 Task: Search one way flight ticket for 5 adults, 1 child, 2 infants in seat and 1 infant on lap in business from El Paso: El Paso International Airport to Gillette: Gillette Campbell County Airport on 5-1-2023. Choice of flights is Sun country airlines. Number of bags: 11 checked bags. Price is upto 81000. Outbound departure time preference is 17:30.
Action: Mouse moved to (206, 248)
Screenshot: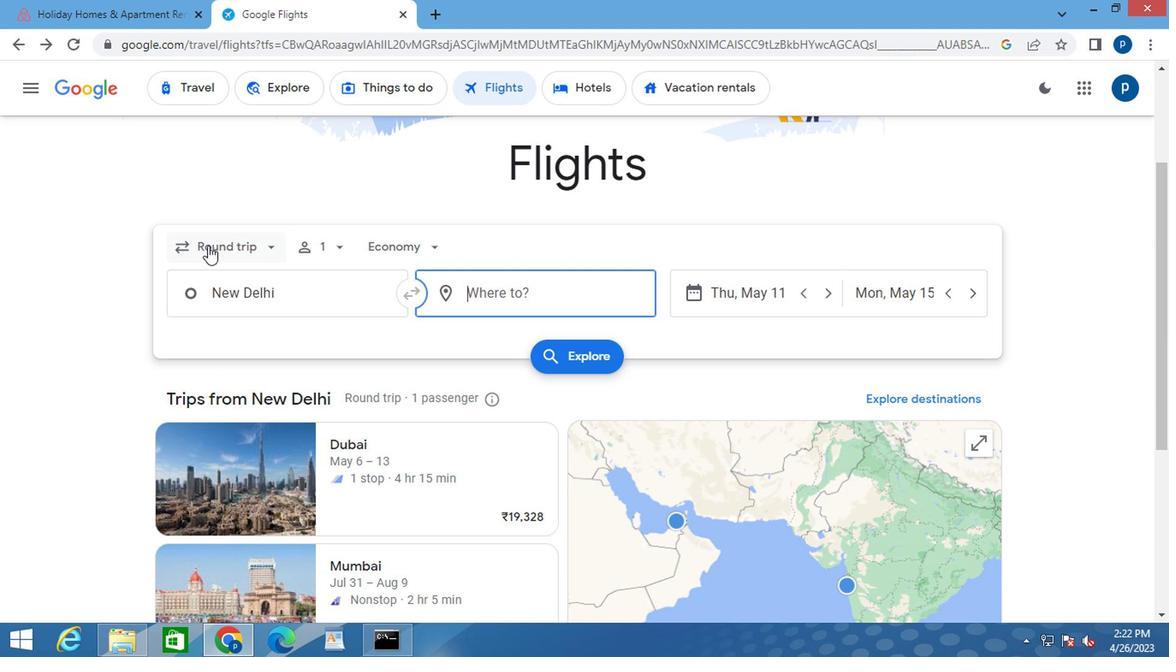 
Action: Mouse pressed left at (206, 248)
Screenshot: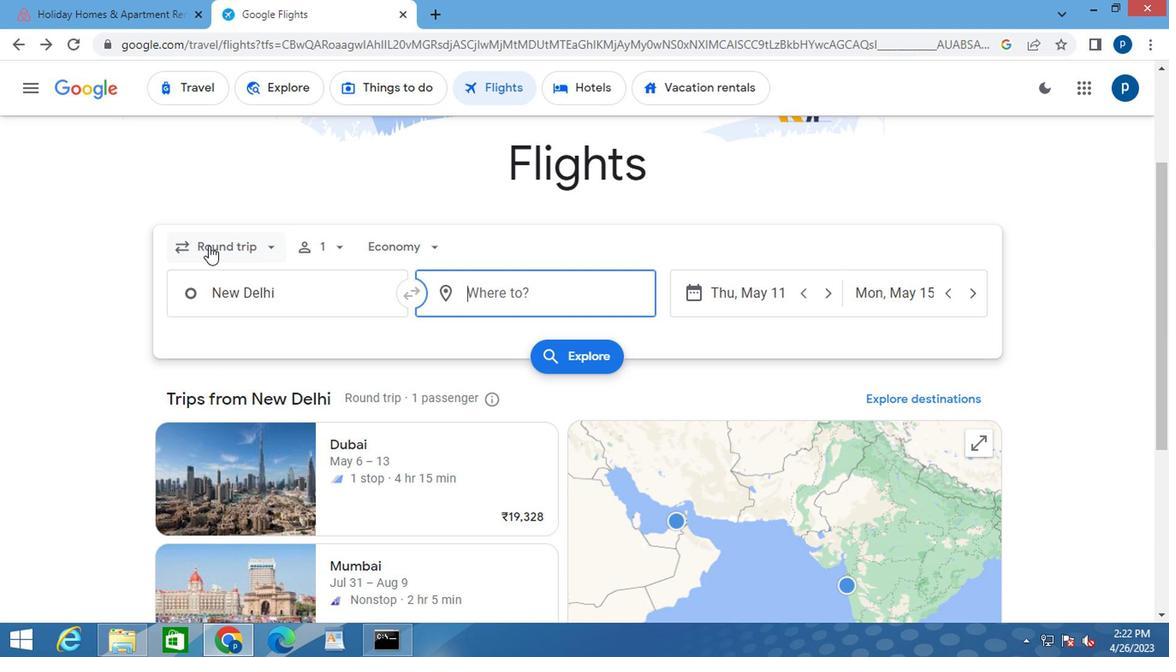 
Action: Mouse moved to (239, 334)
Screenshot: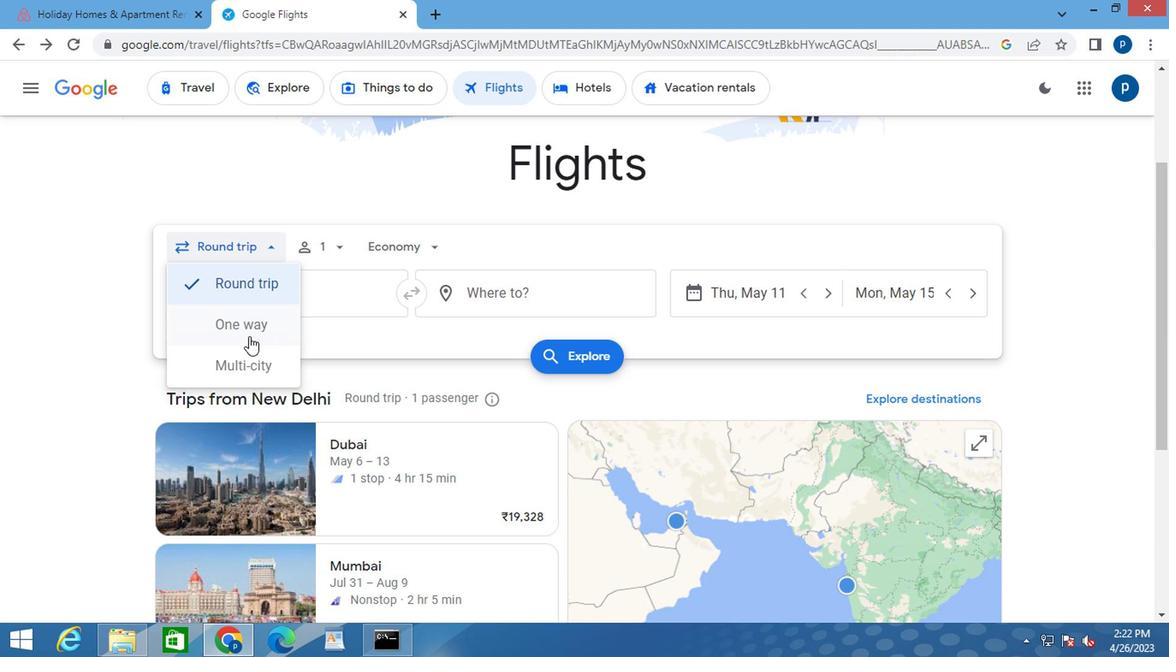 
Action: Mouse pressed left at (239, 334)
Screenshot: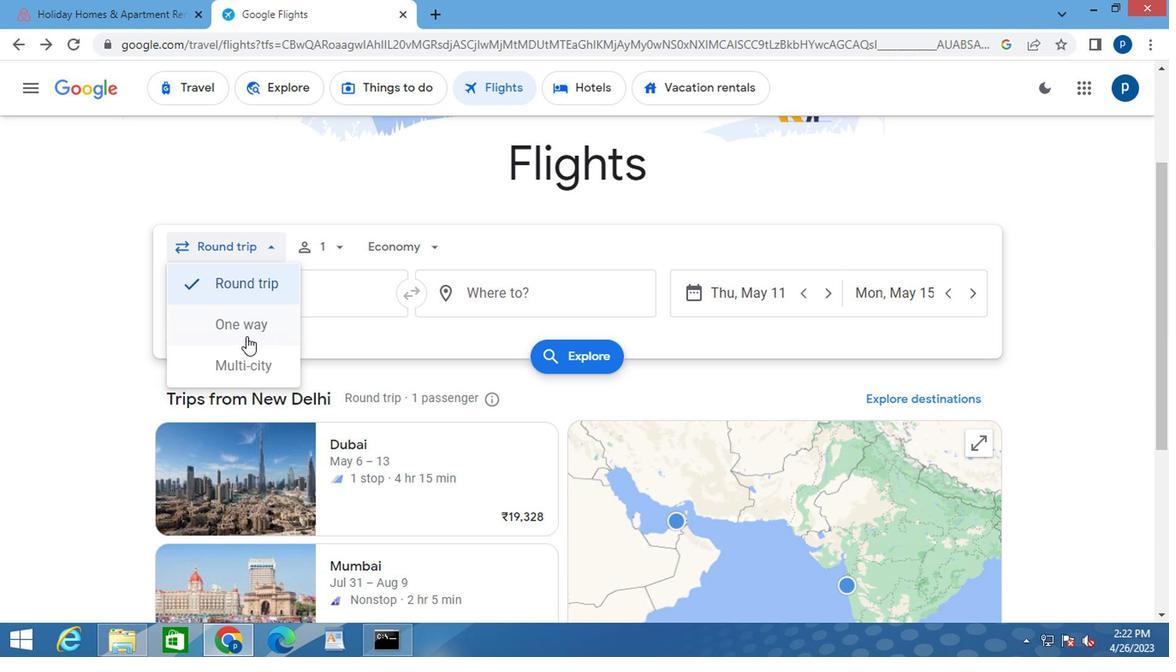 
Action: Mouse moved to (319, 250)
Screenshot: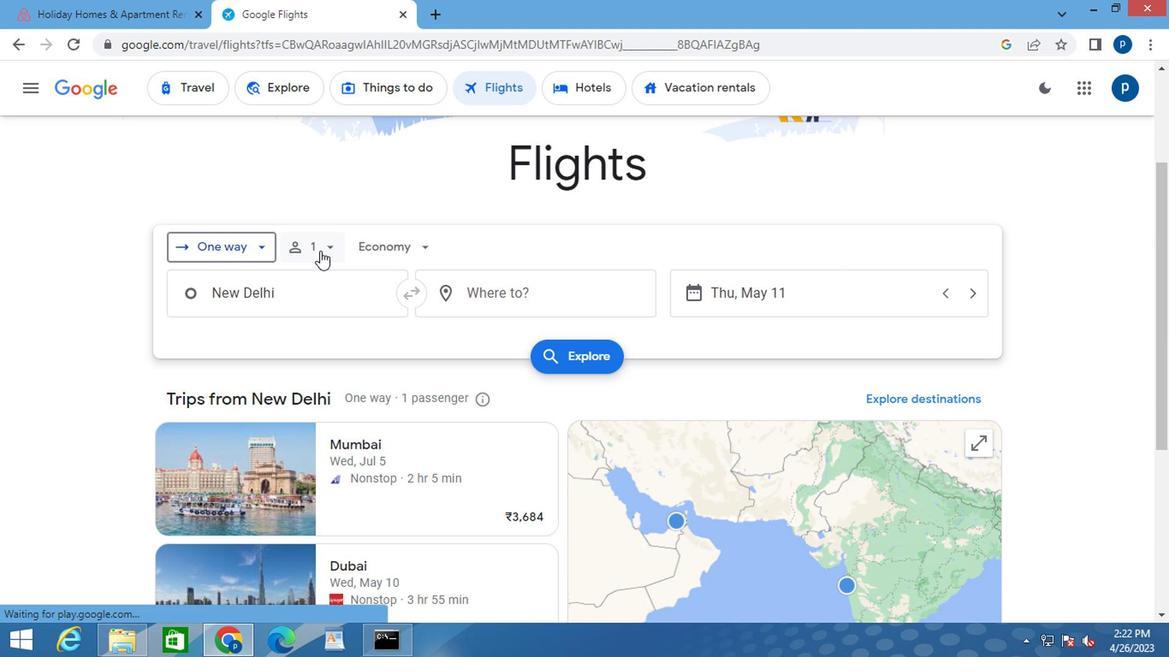 
Action: Mouse pressed left at (319, 250)
Screenshot: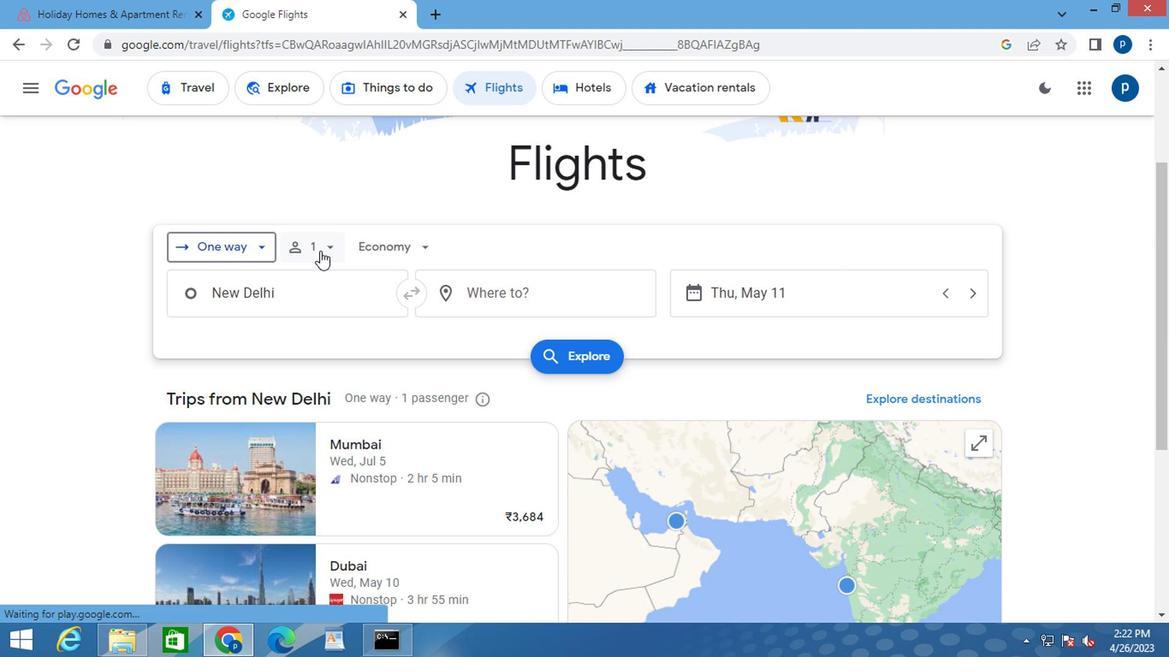 
Action: Mouse moved to (471, 293)
Screenshot: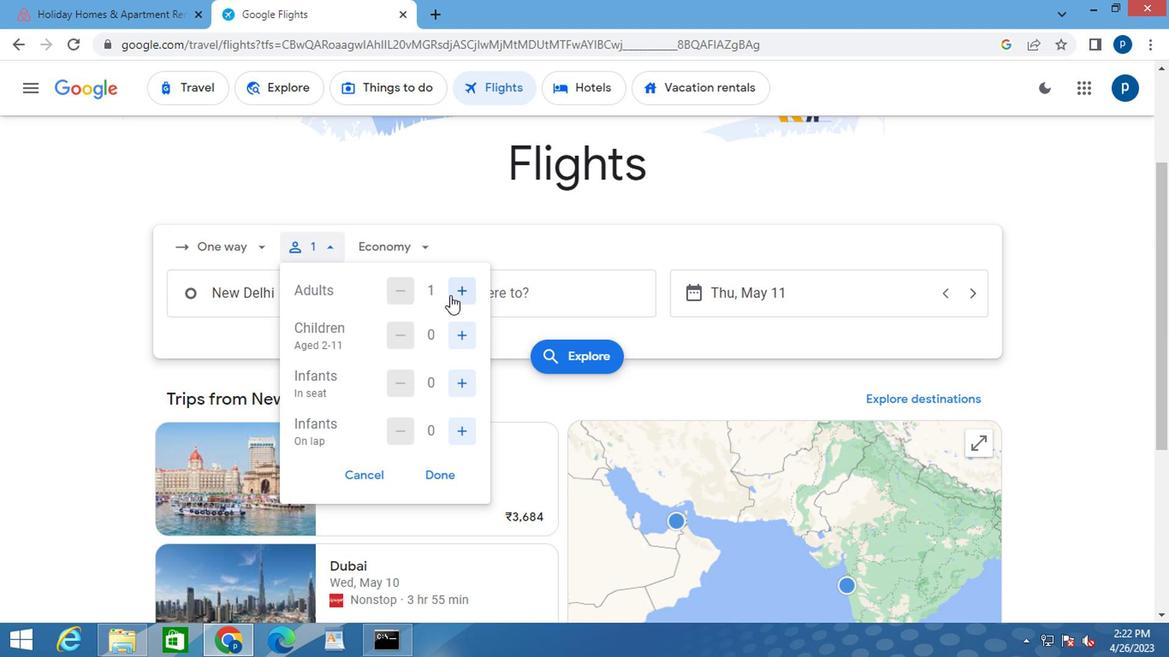 
Action: Mouse pressed left at (471, 293)
Screenshot: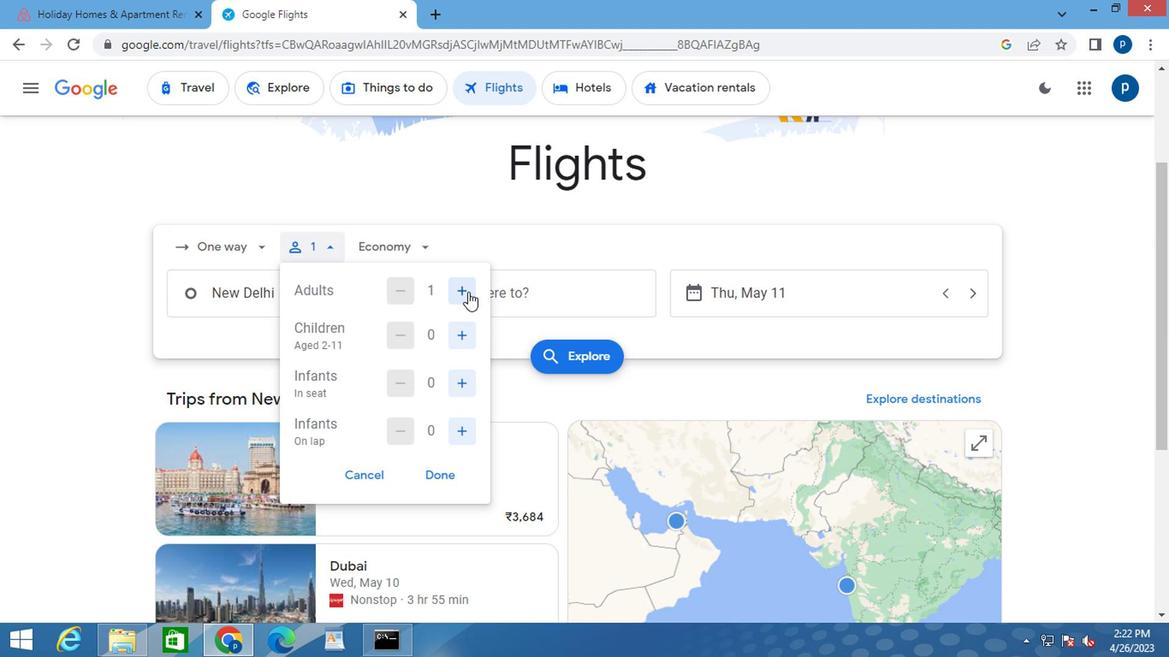 
Action: Mouse moved to (469, 293)
Screenshot: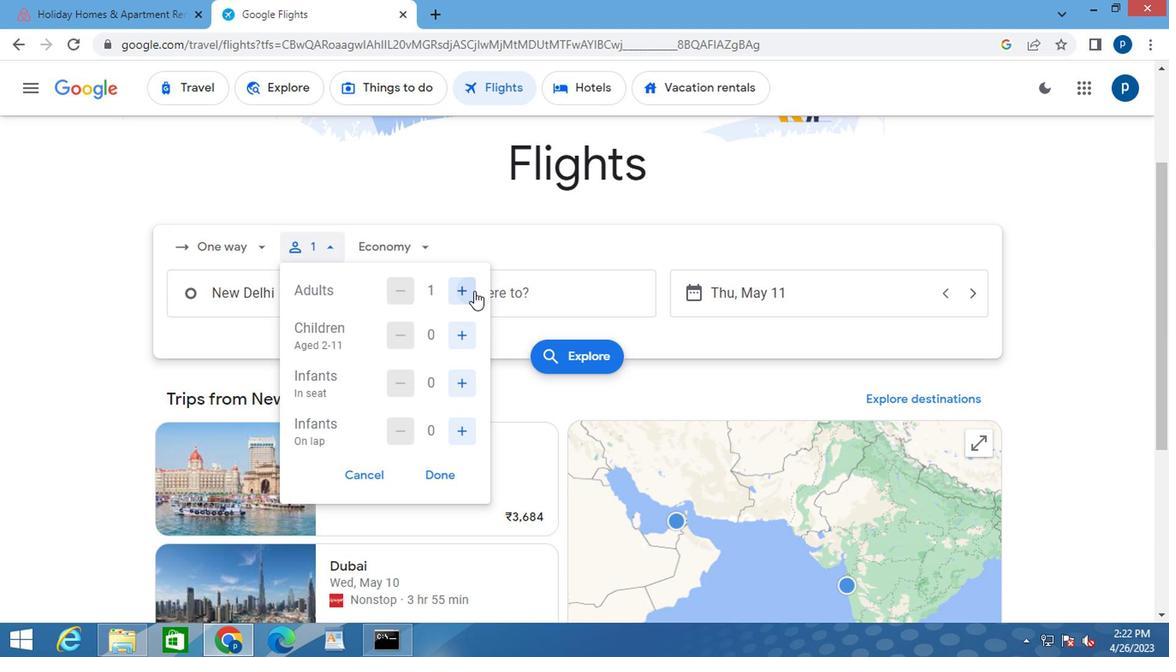 
Action: Mouse pressed left at (469, 293)
Screenshot: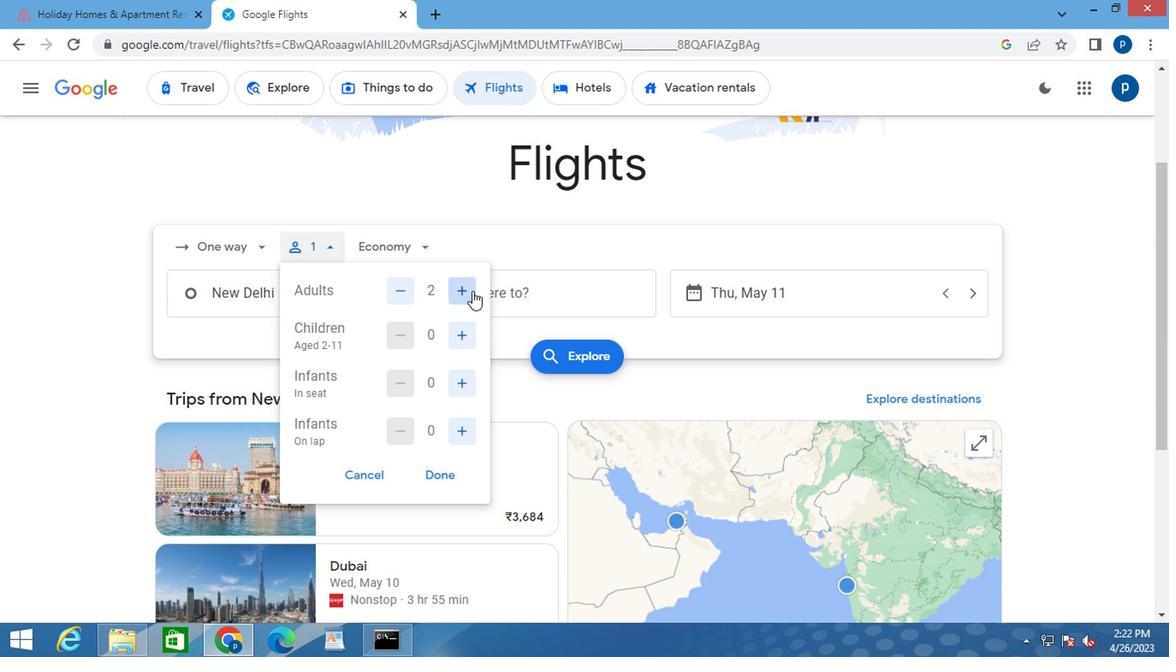 
Action: Mouse pressed left at (469, 293)
Screenshot: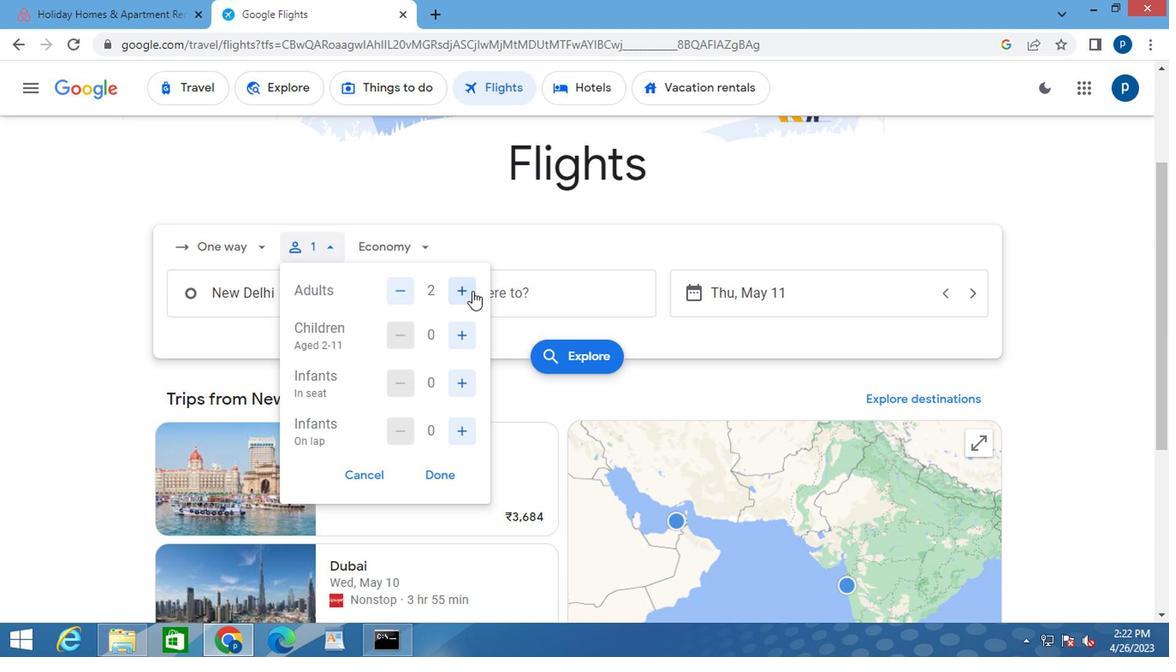 
Action: Mouse pressed left at (469, 293)
Screenshot: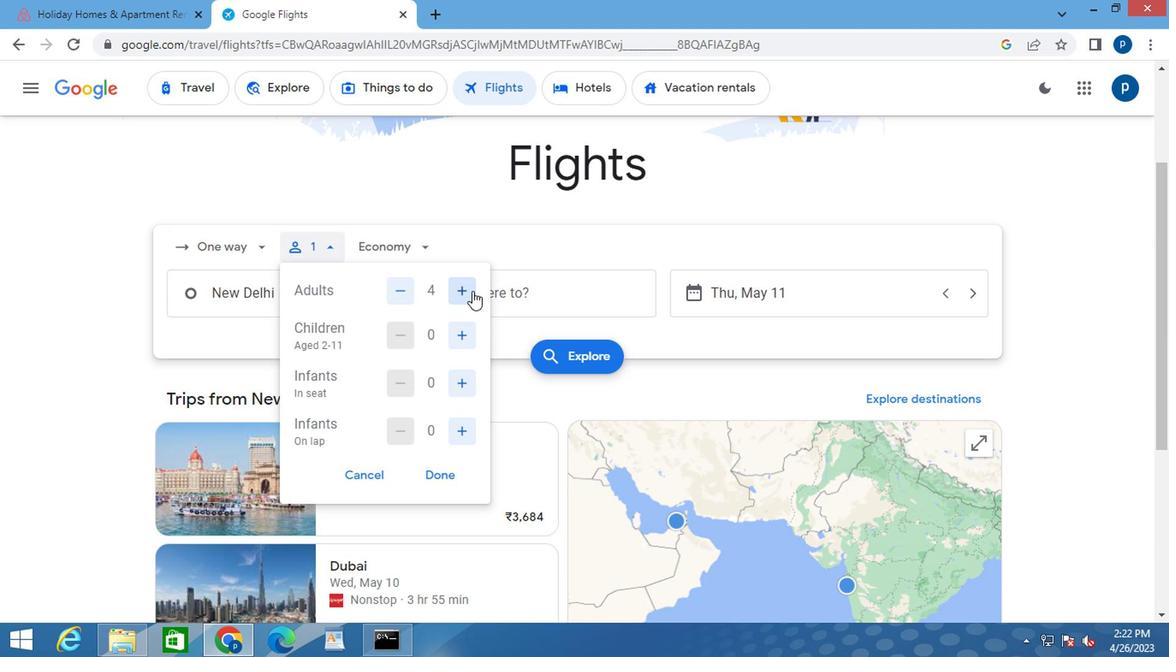 
Action: Mouse moved to (461, 334)
Screenshot: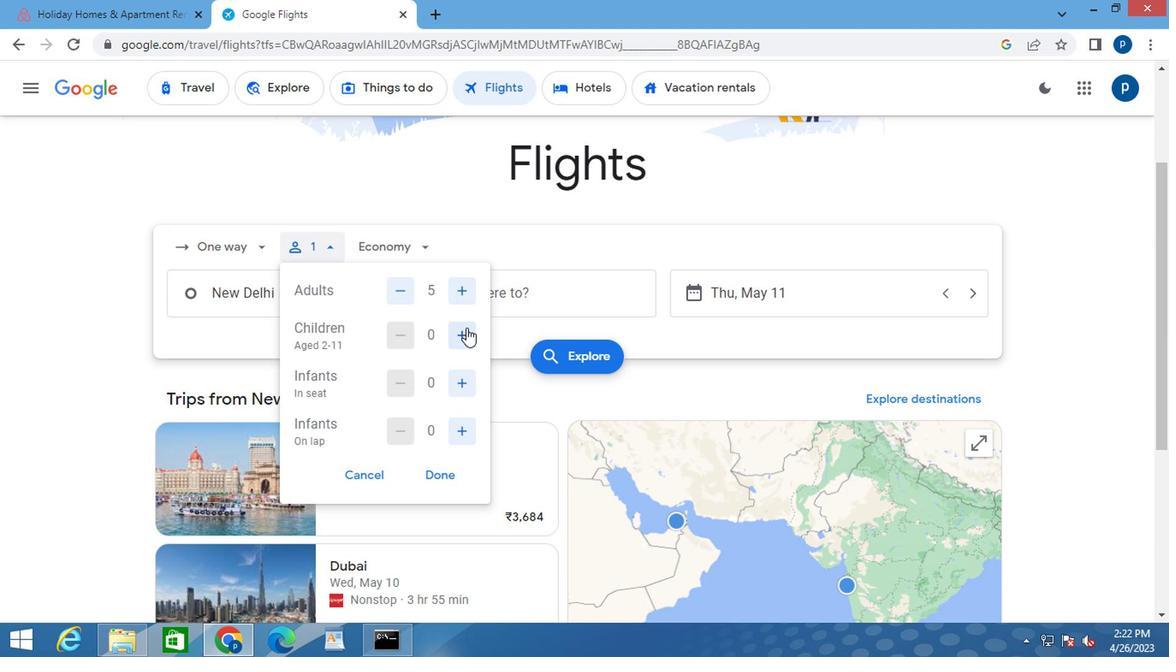 
Action: Mouse pressed left at (461, 334)
Screenshot: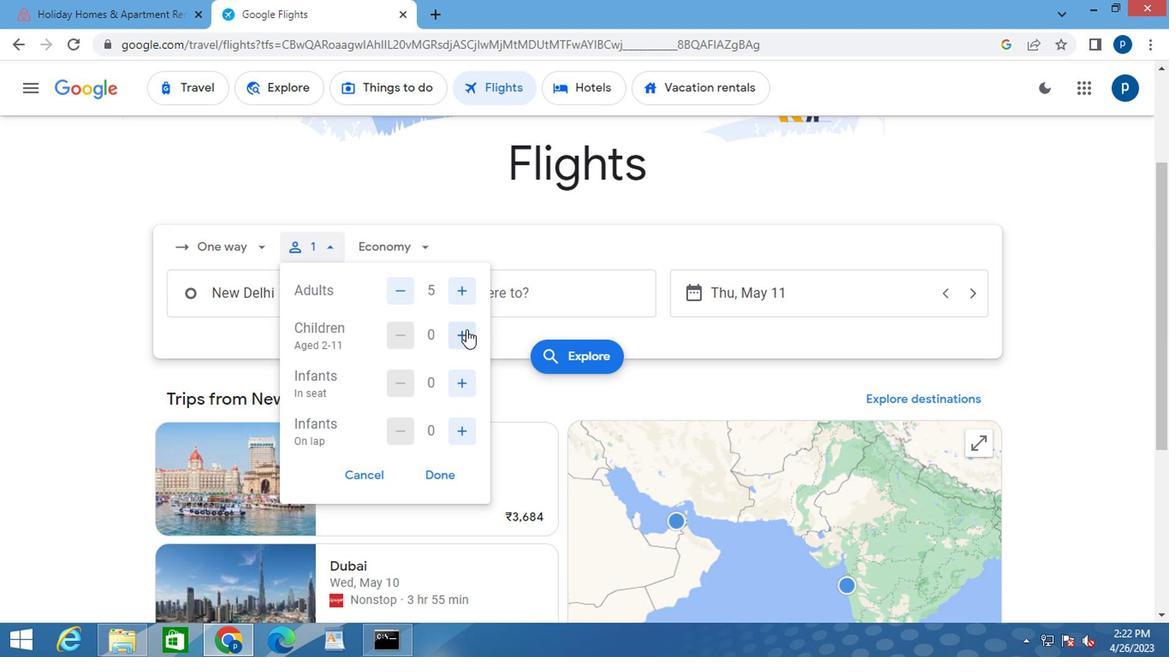 
Action: Mouse moved to (453, 381)
Screenshot: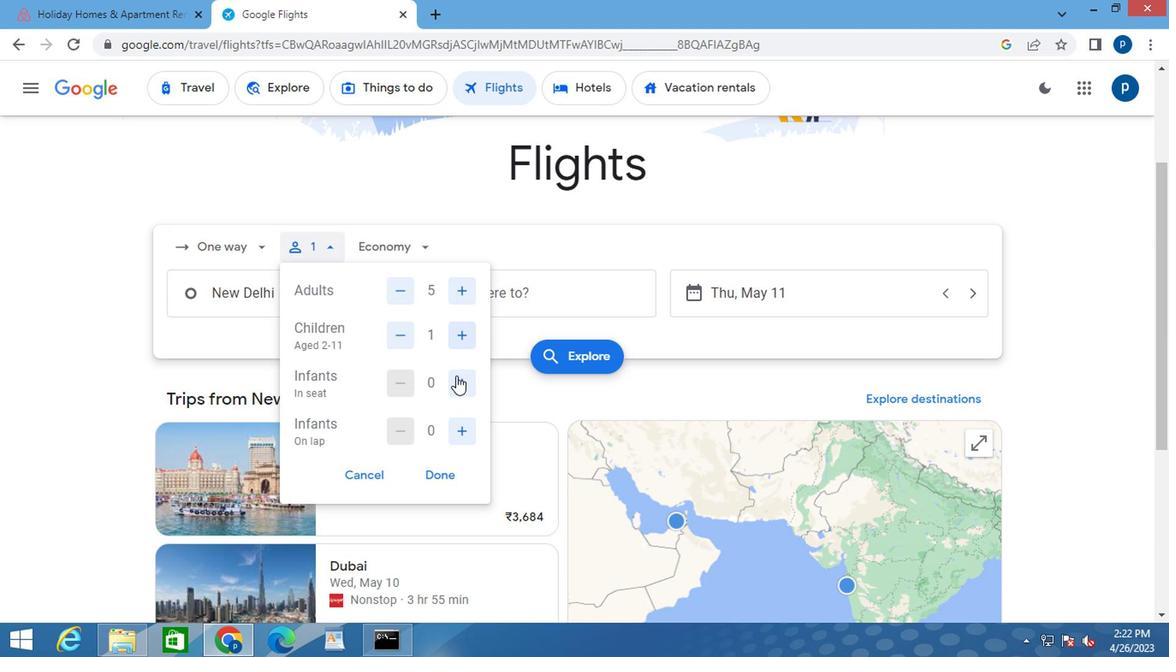 
Action: Mouse pressed left at (453, 381)
Screenshot: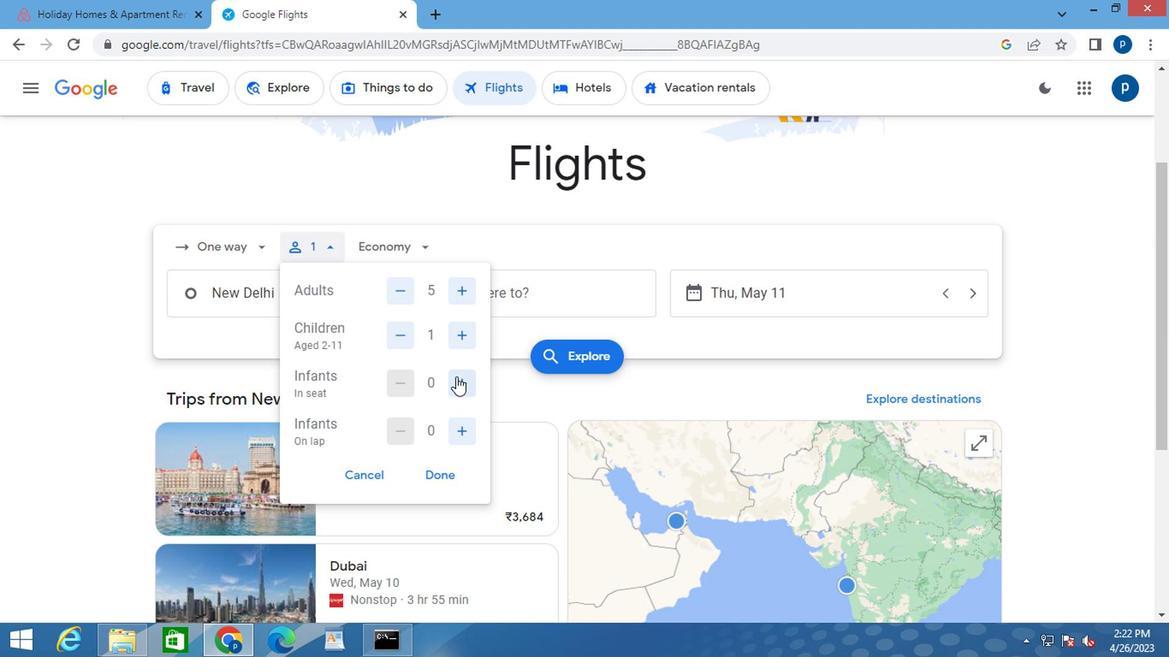 
Action: Mouse pressed left at (453, 381)
Screenshot: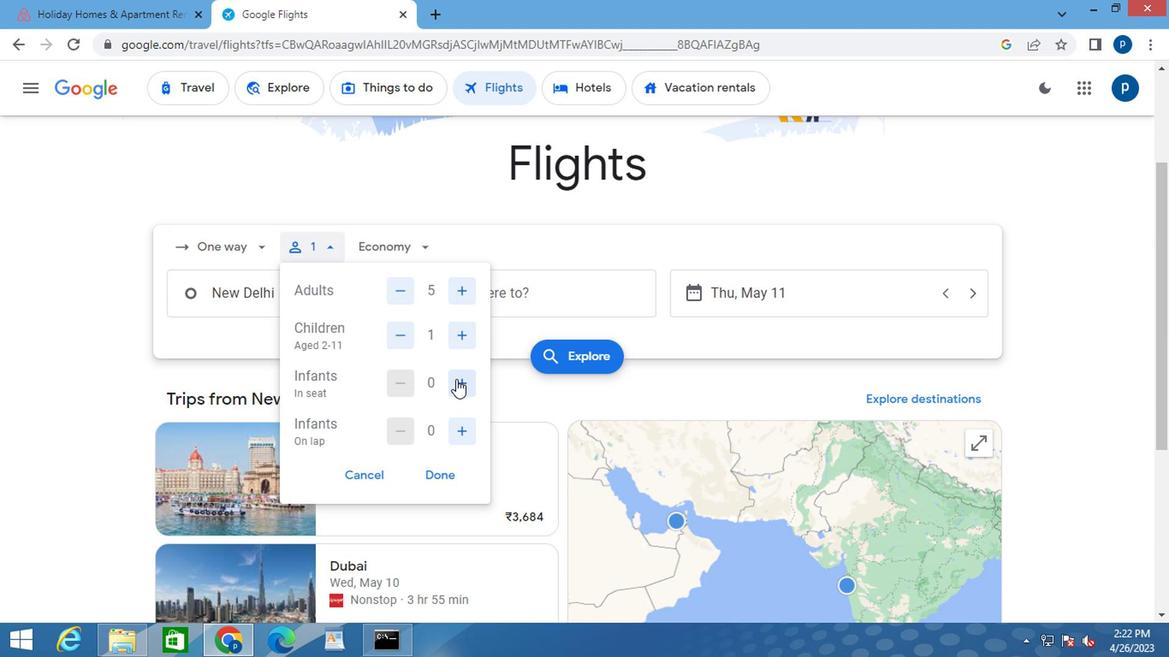 
Action: Mouse moved to (462, 430)
Screenshot: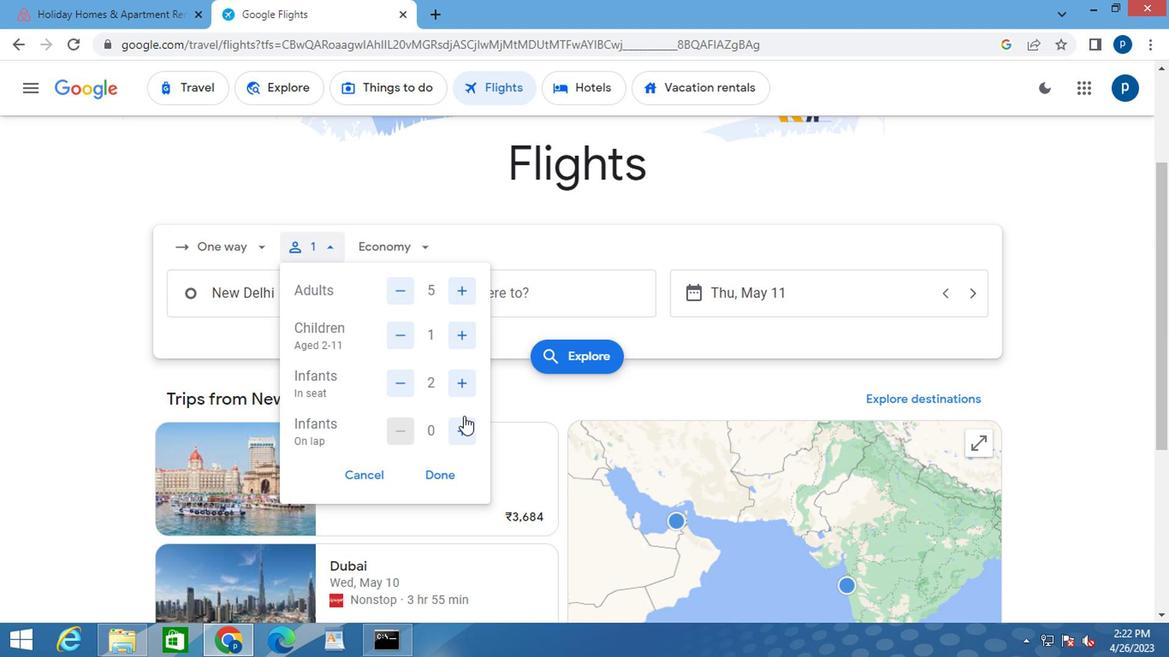
Action: Mouse pressed left at (462, 430)
Screenshot: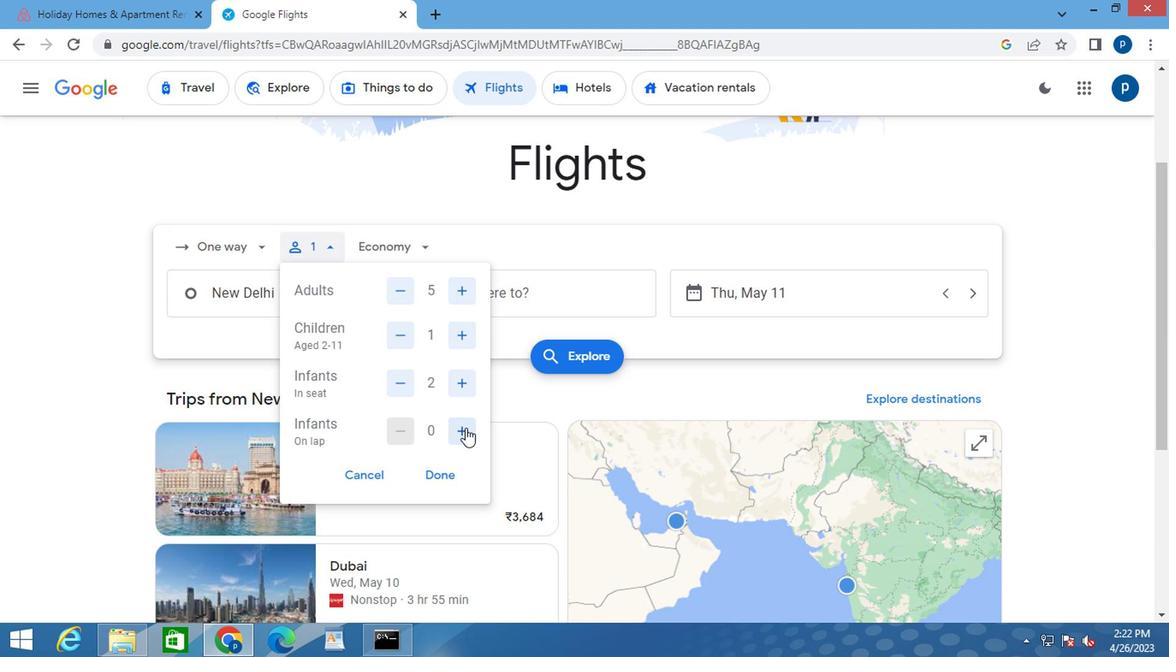 
Action: Mouse moved to (434, 472)
Screenshot: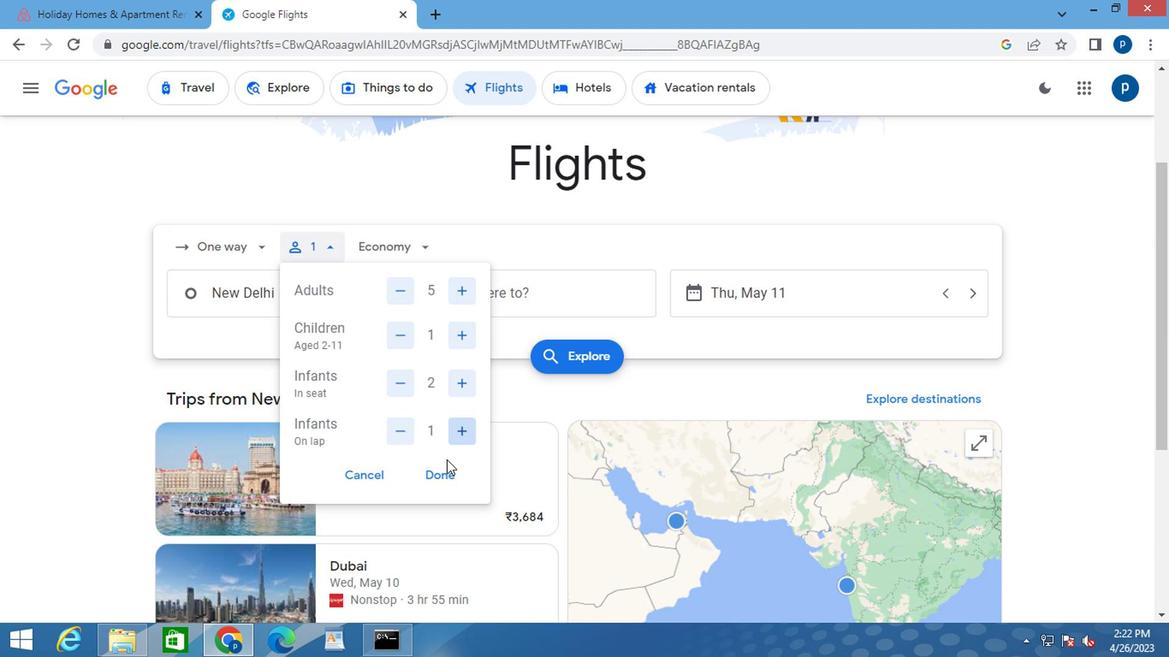 
Action: Mouse pressed left at (434, 472)
Screenshot: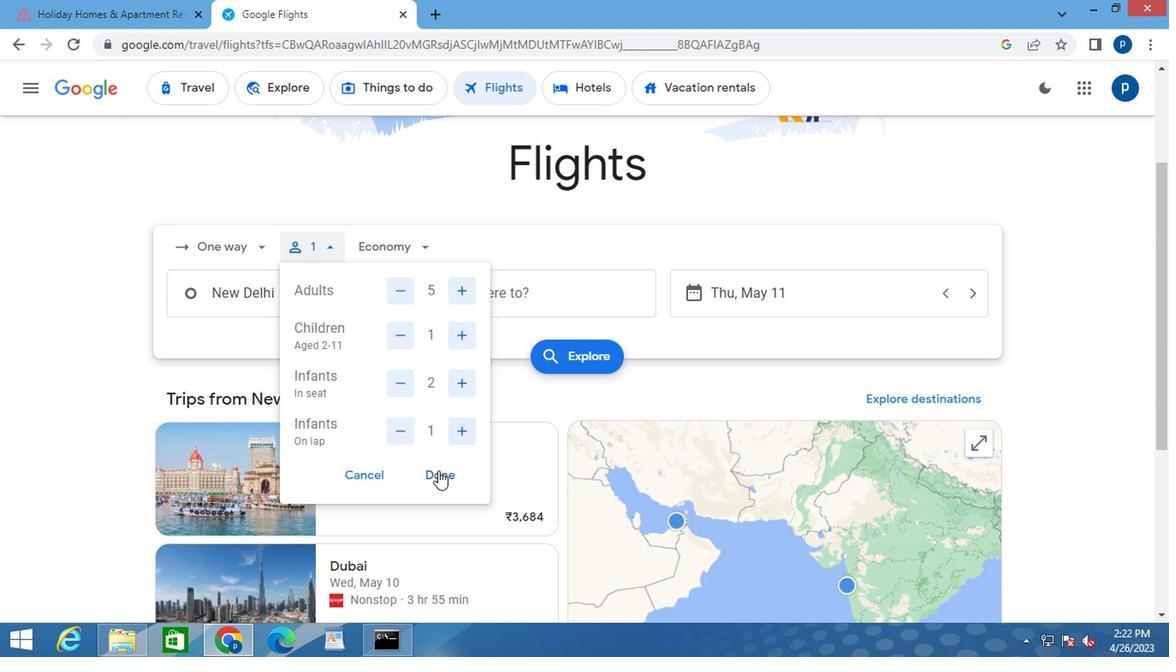 
Action: Mouse moved to (403, 249)
Screenshot: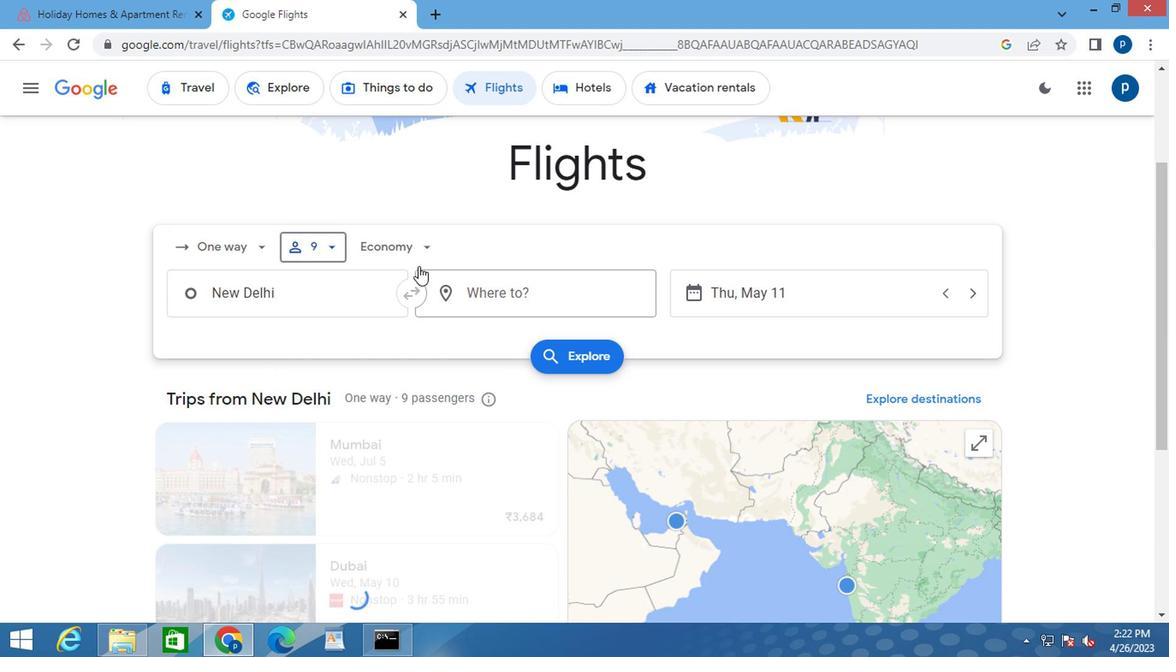 
Action: Mouse pressed left at (403, 249)
Screenshot: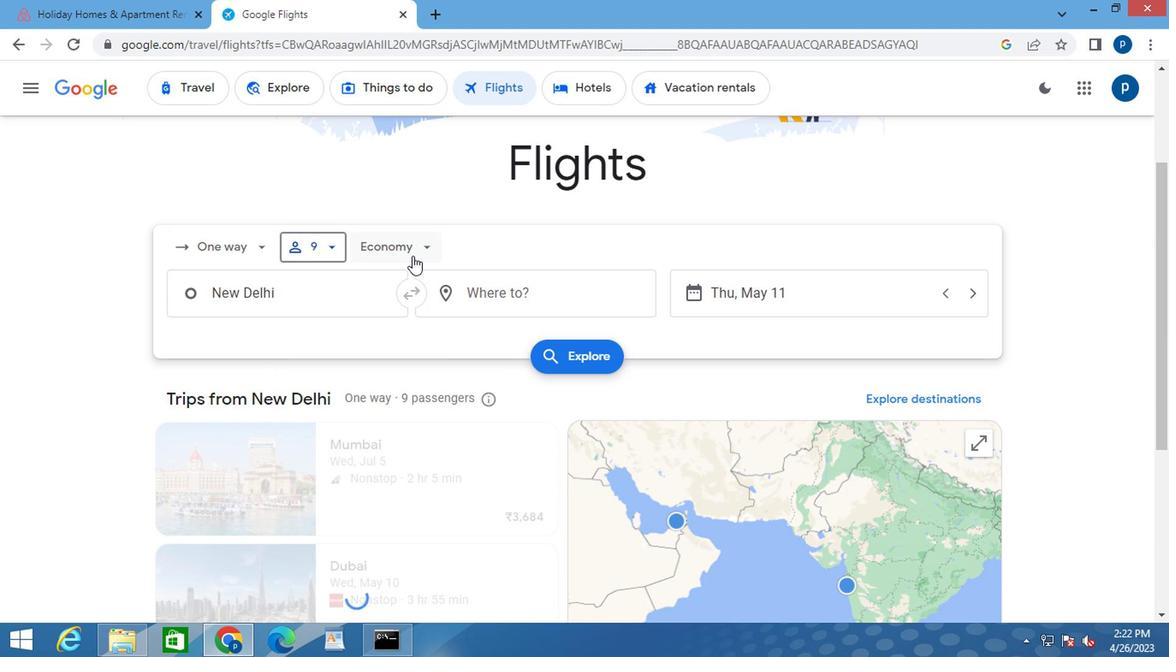 
Action: Mouse moved to (465, 319)
Screenshot: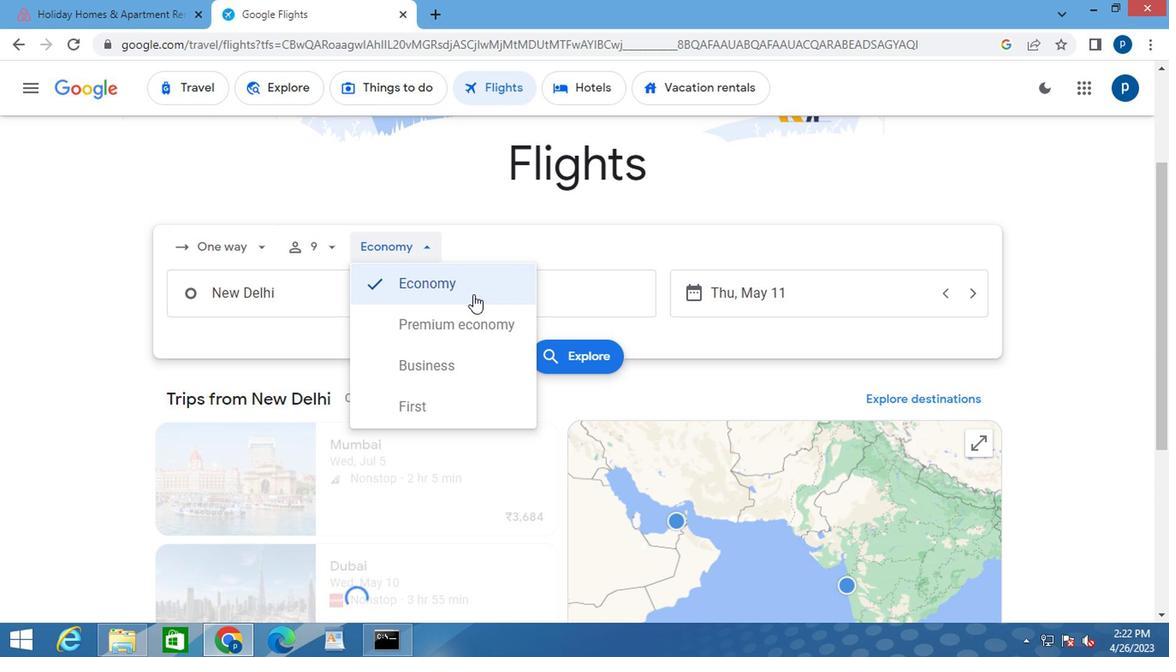 
Action: Mouse pressed left at (465, 319)
Screenshot: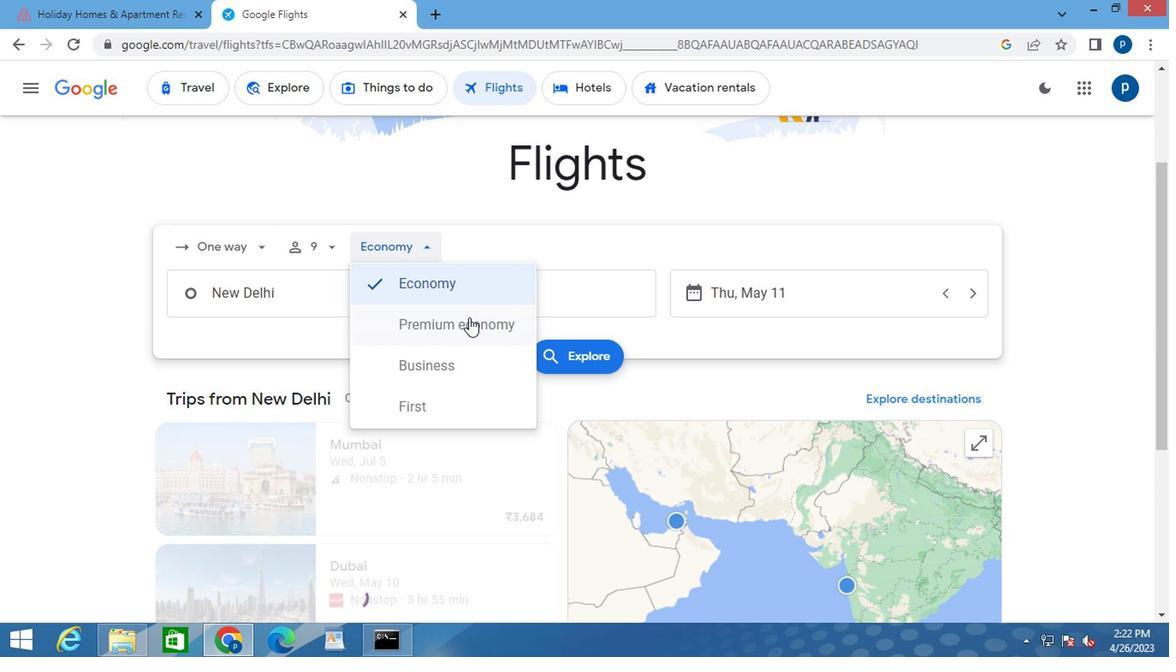 
Action: Mouse moved to (220, 297)
Screenshot: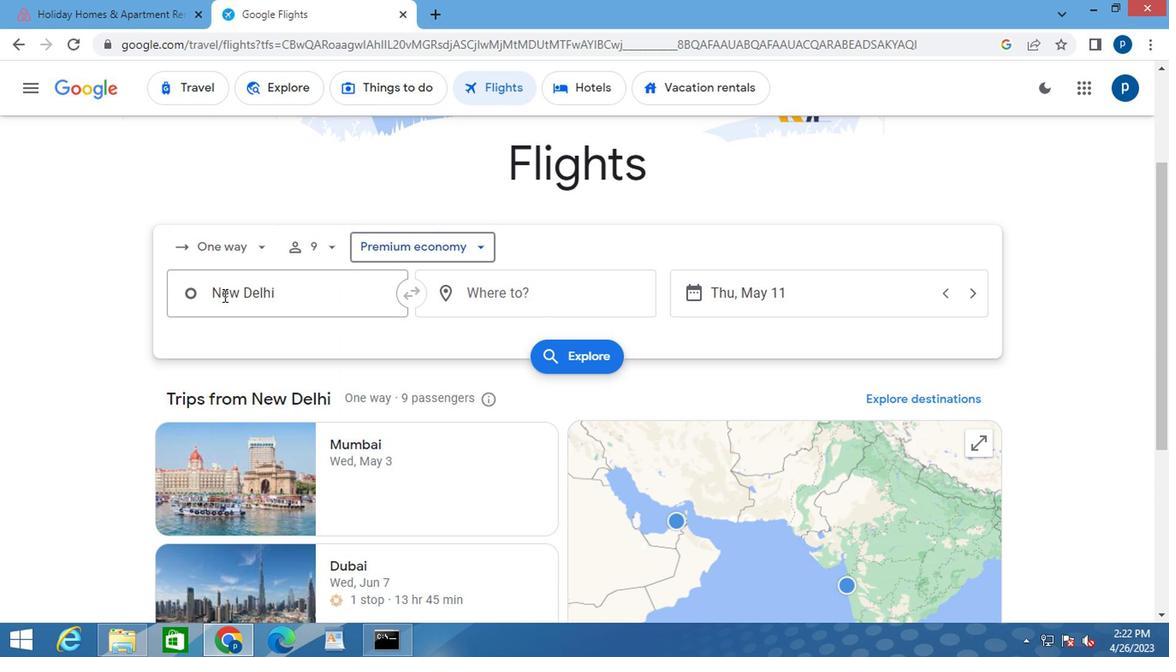 
Action: Mouse pressed left at (220, 297)
Screenshot: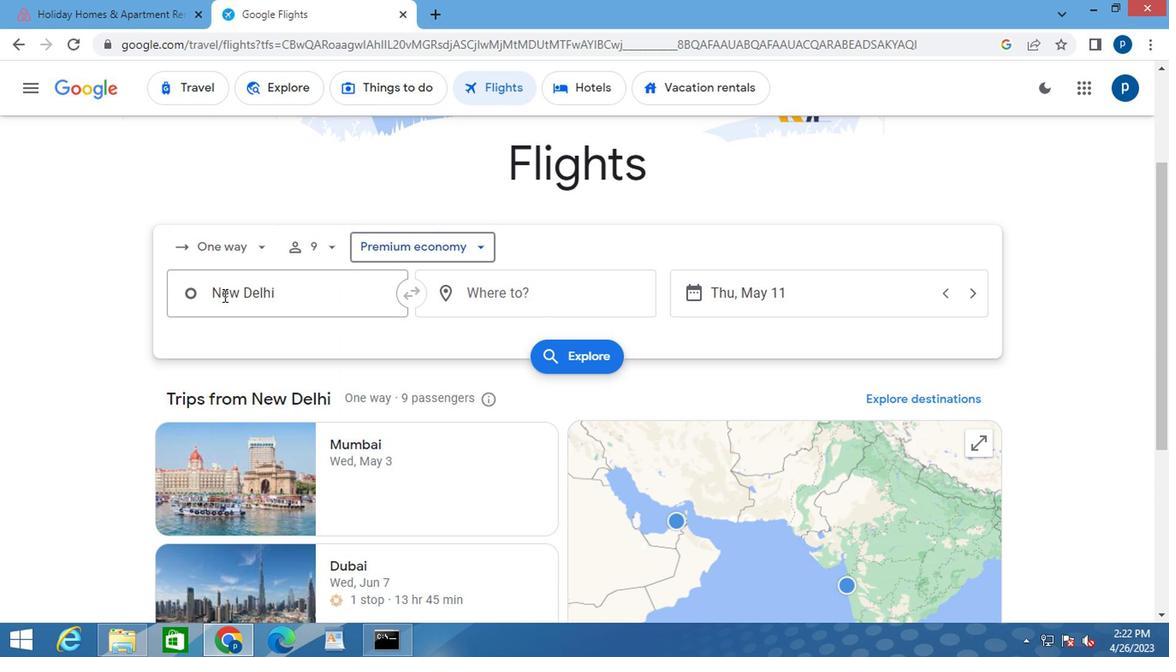 
Action: Mouse pressed left at (220, 297)
Screenshot: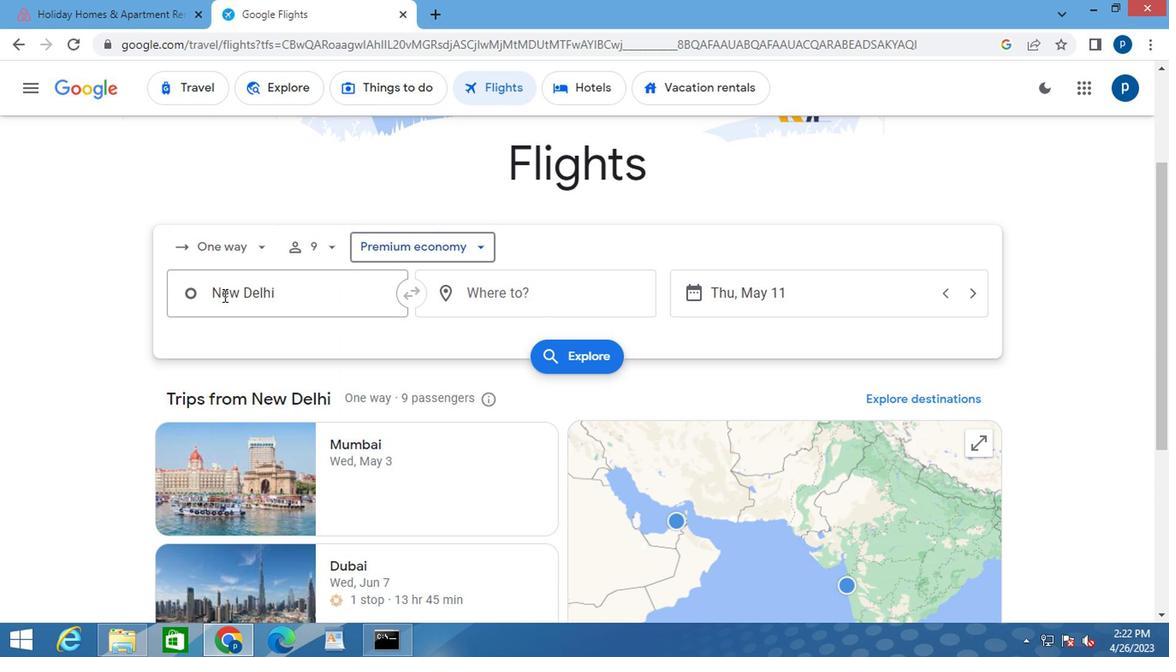 
Action: Mouse moved to (225, 295)
Screenshot: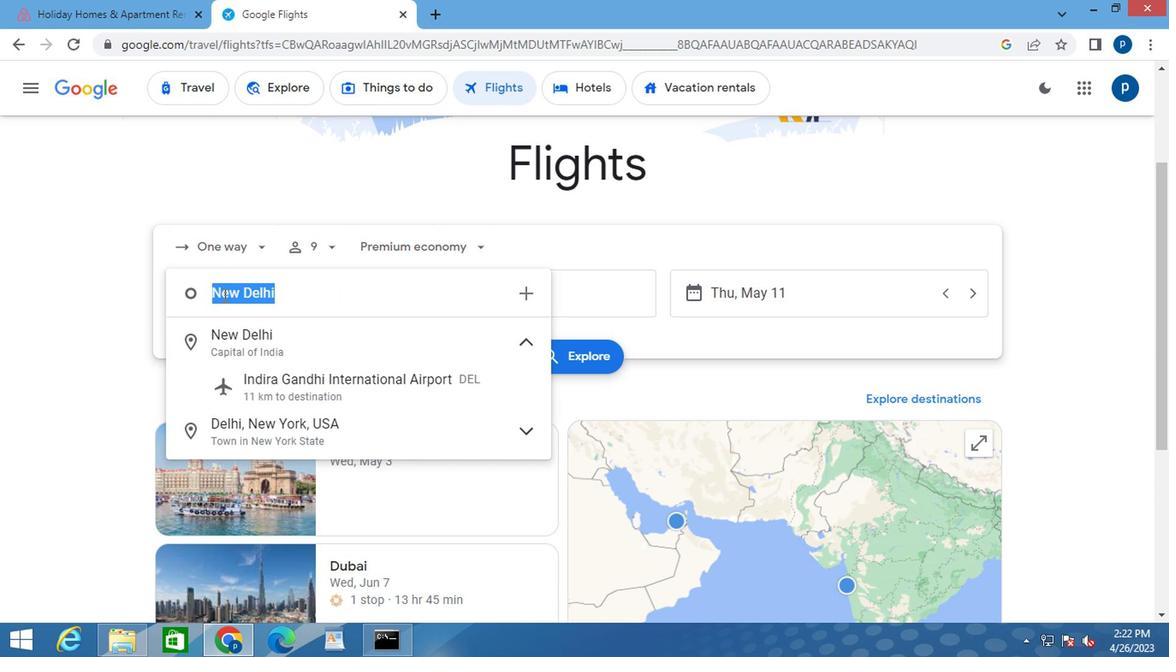 
Action: Key pressed <Key.delete><Key.caps_lock>e<Key.caps_lock>l<Key.space><Key.caps_lock>p<Key.caps_lock>aso
Screenshot: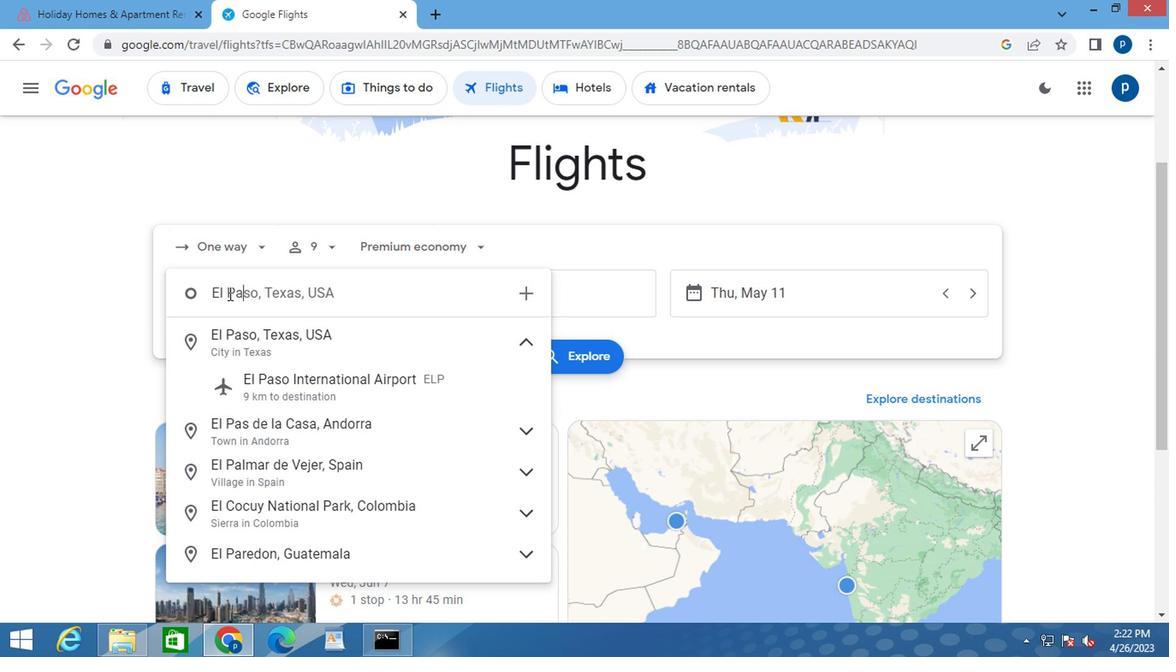 
Action: Mouse moved to (262, 377)
Screenshot: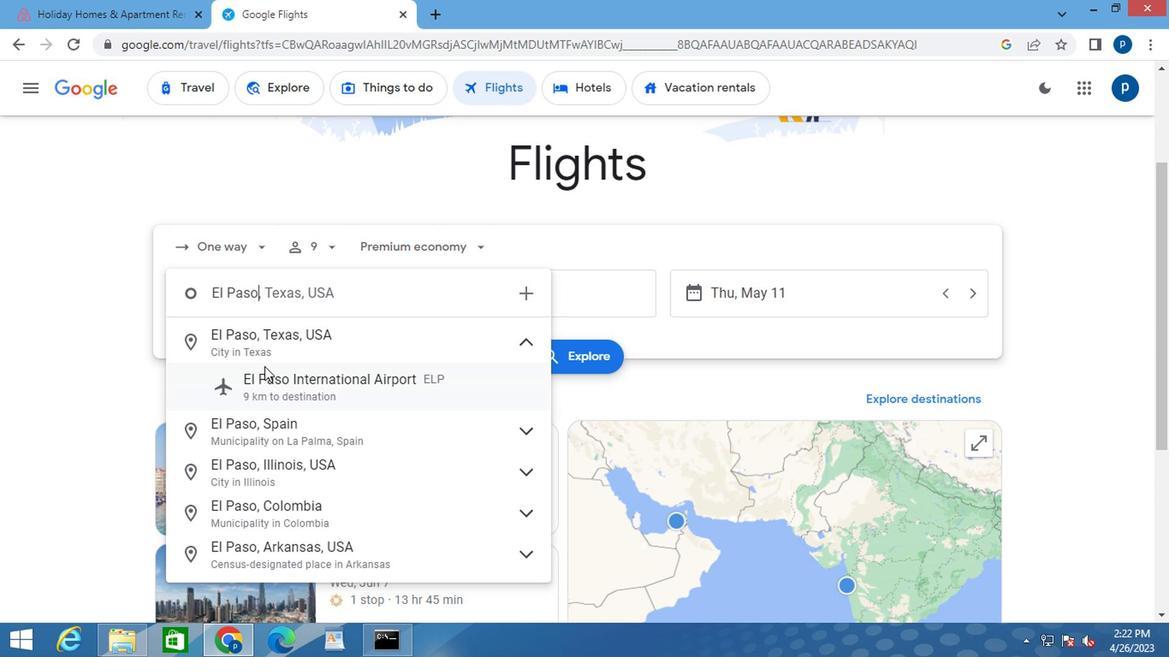
Action: Mouse pressed left at (262, 377)
Screenshot: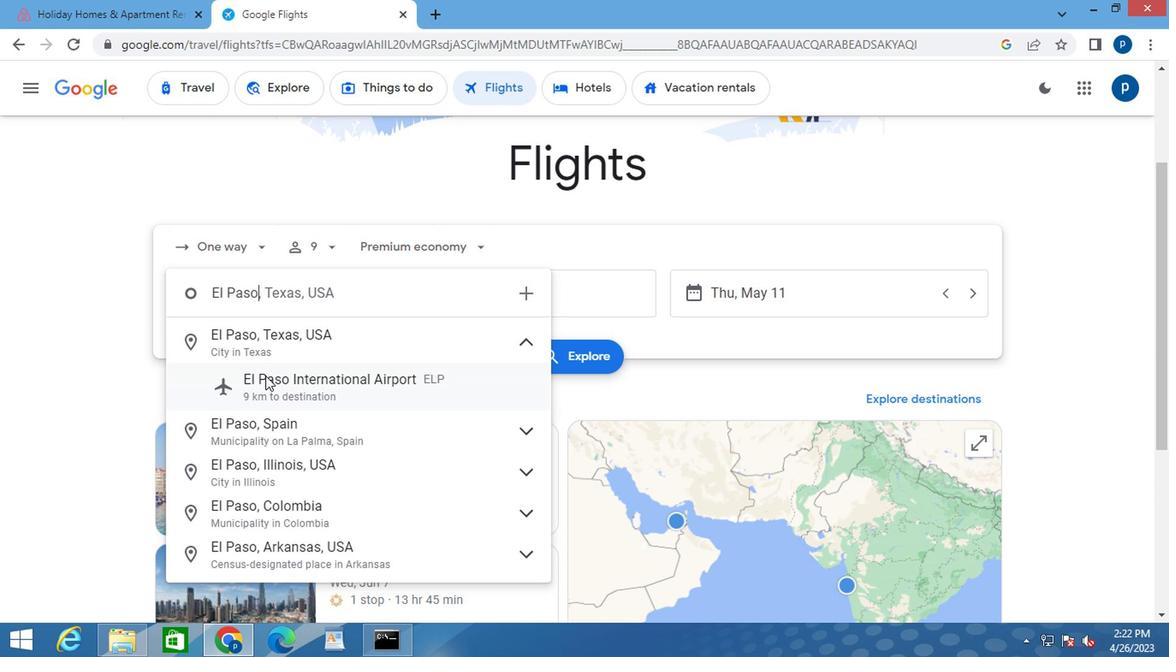 
Action: Mouse moved to (464, 288)
Screenshot: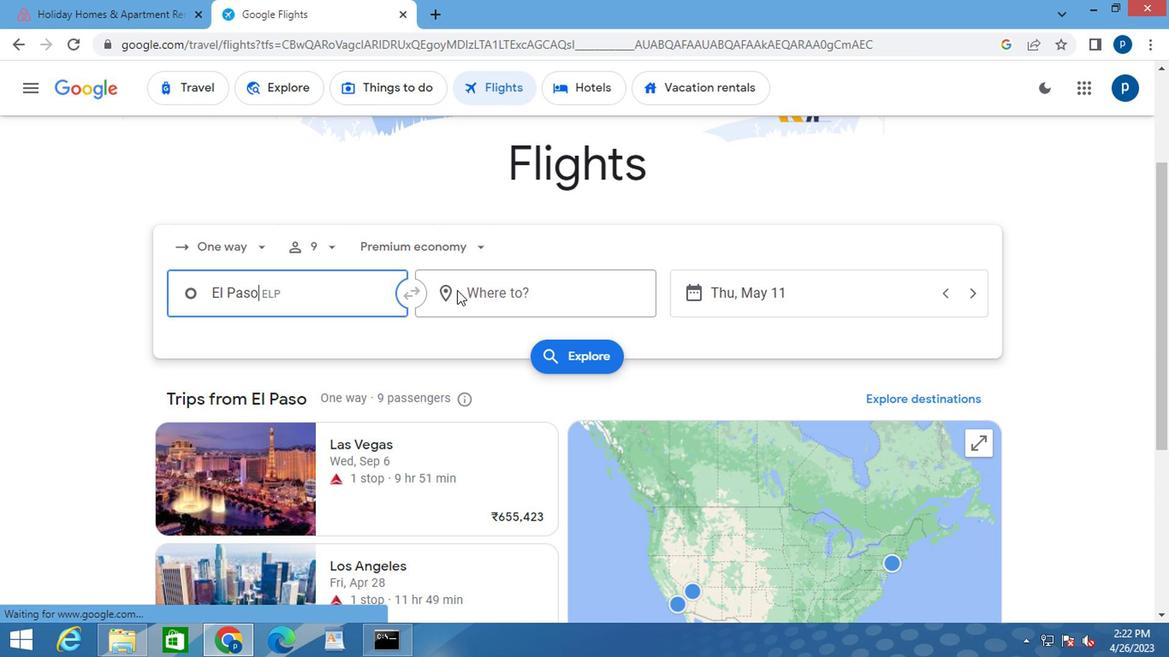 
Action: Mouse pressed left at (464, 288)
Screenshot: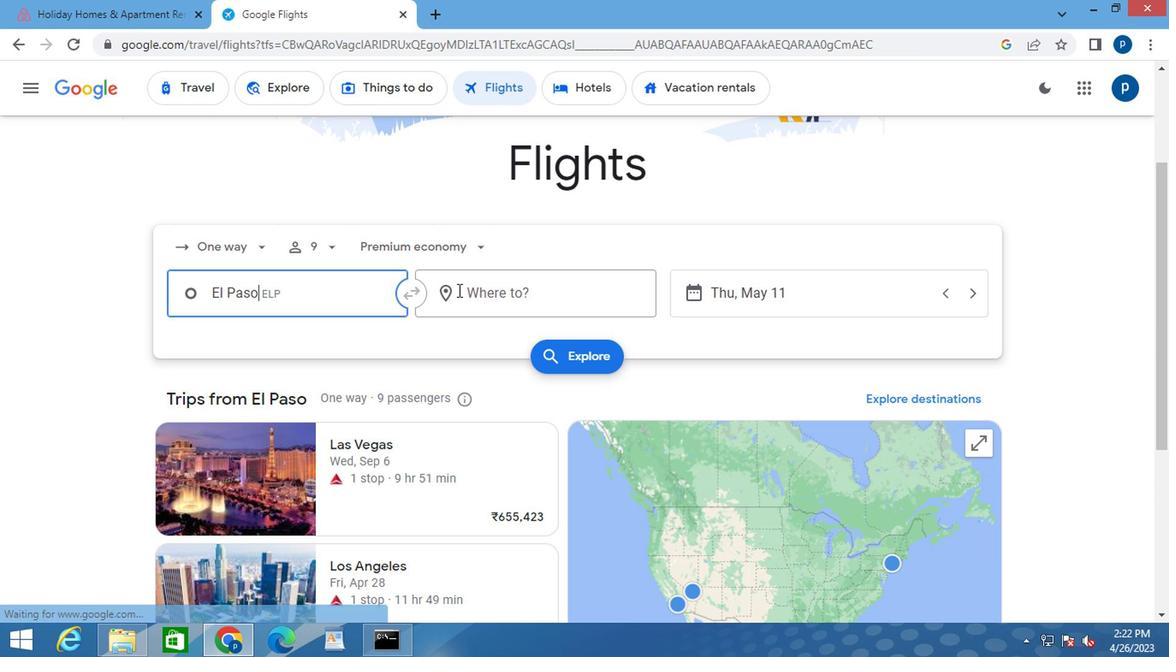 
Action: Mouse moved to (465, 288)
Screenshot: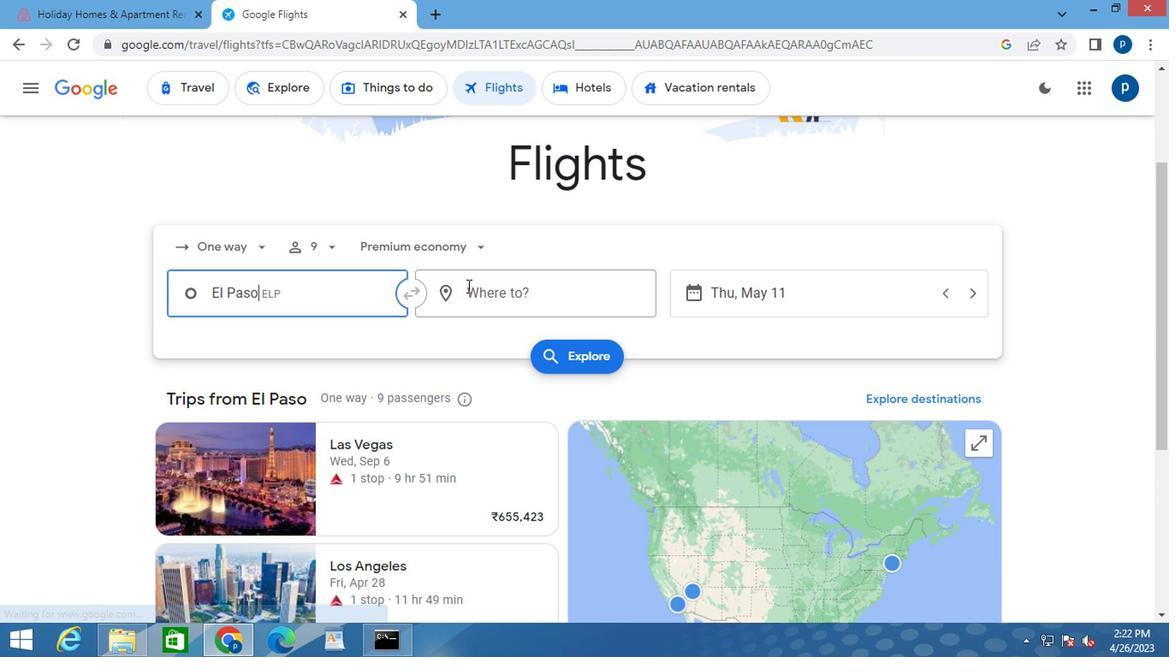 
Action: Key pressed <Key.caps_lock>g<Key.caps_lock>illete
Screenshot: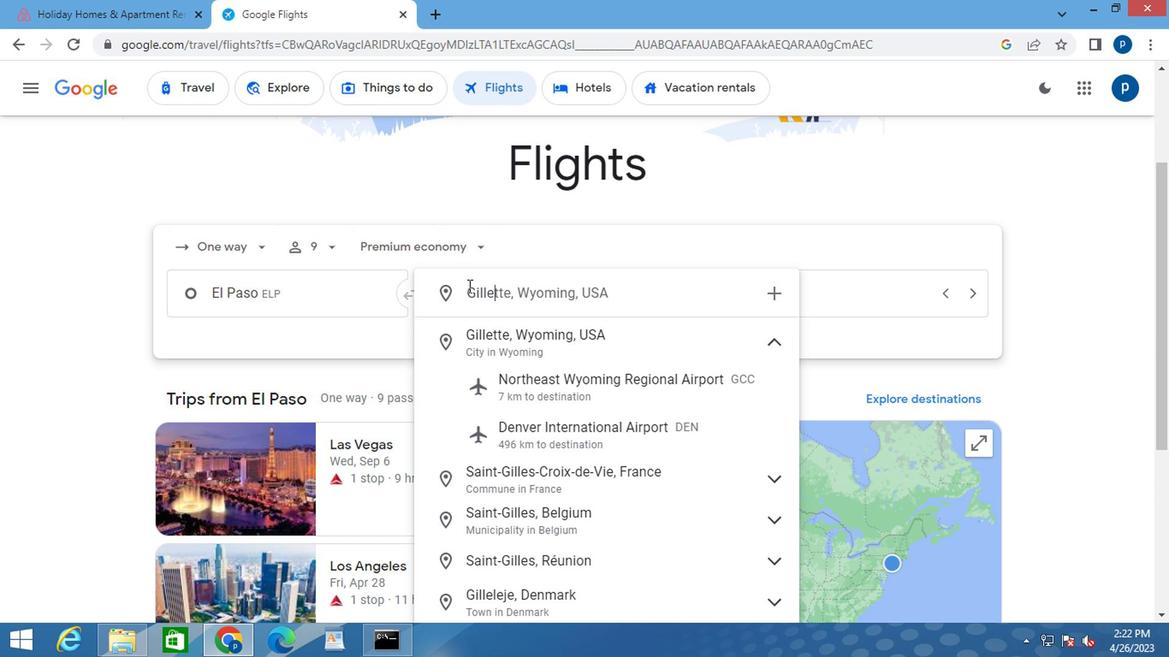 
Action: Mouse moved to (513, 342)
Screenshot: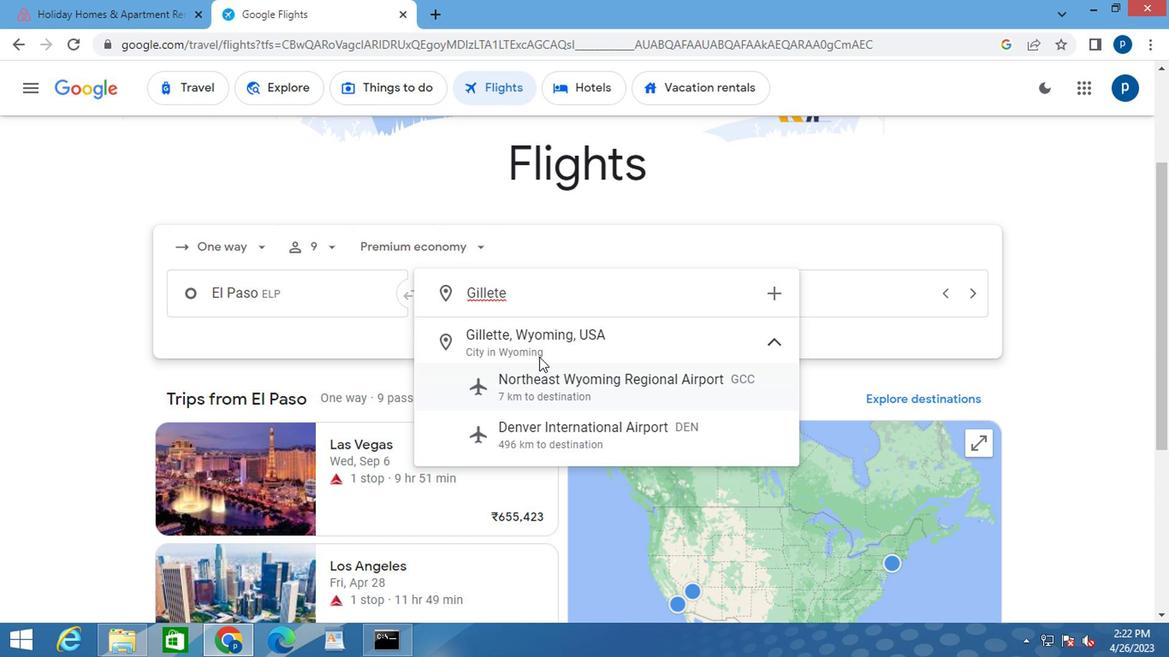 
Action: Mouse pressed left at (513, 342)
Screenshot: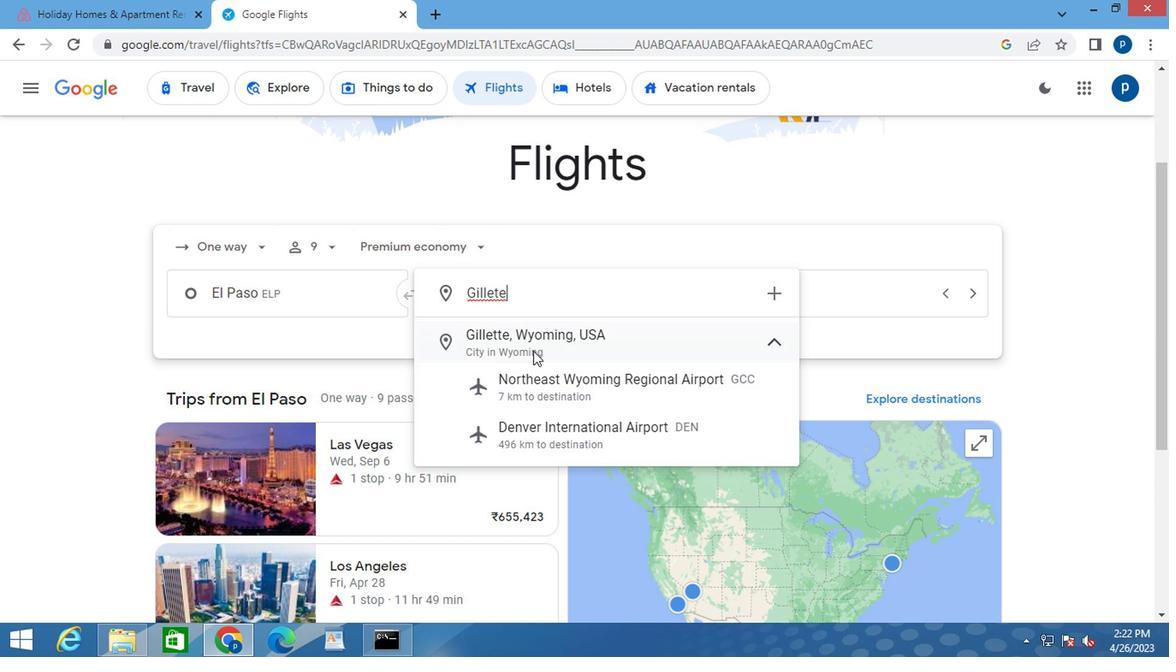 
Action: Mouse moved to (702, 304)
Screenshot: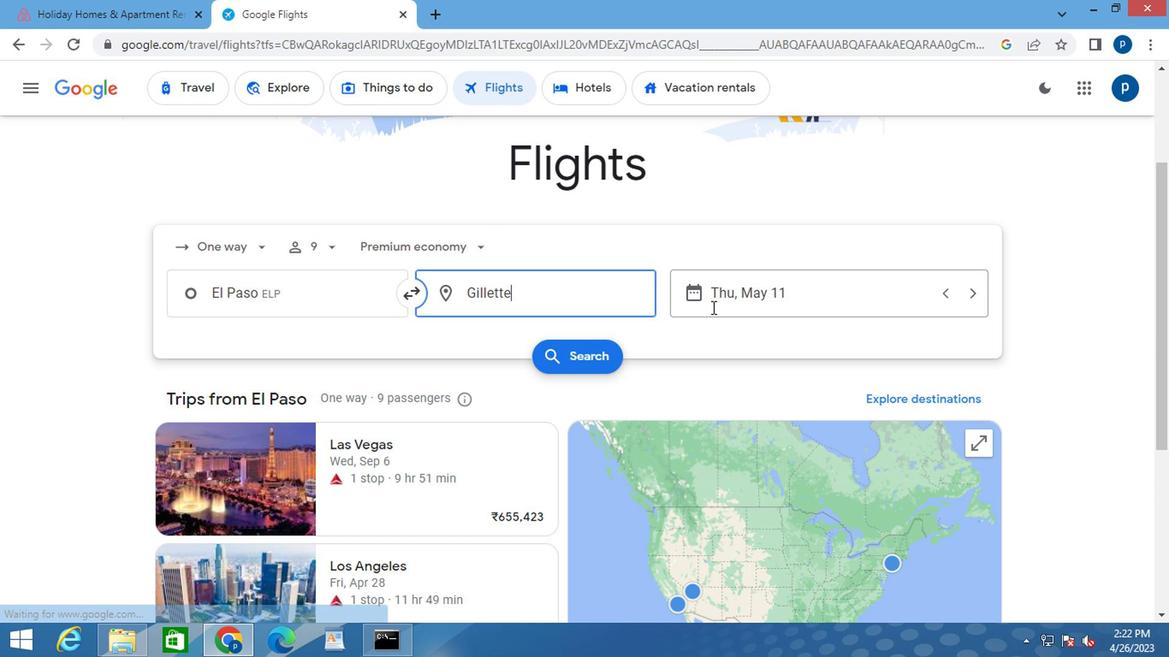
Action: Mouse pressed left at (702, 304)
Screenshot: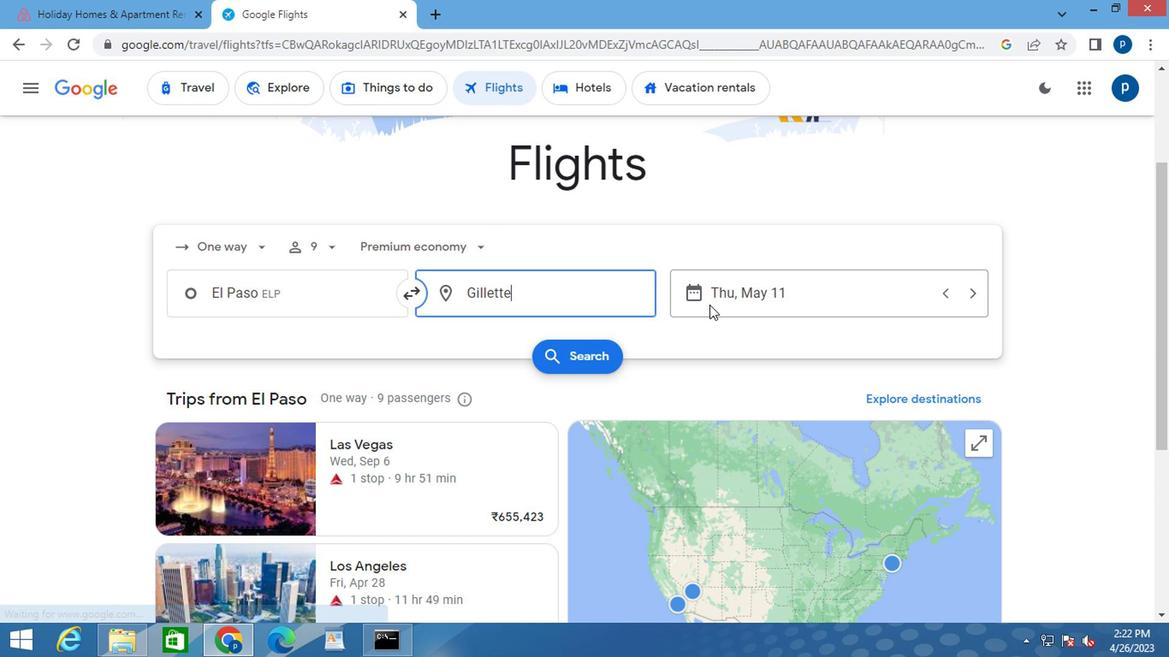 
Action: Mouse moved to (736, 300)
Screenshot: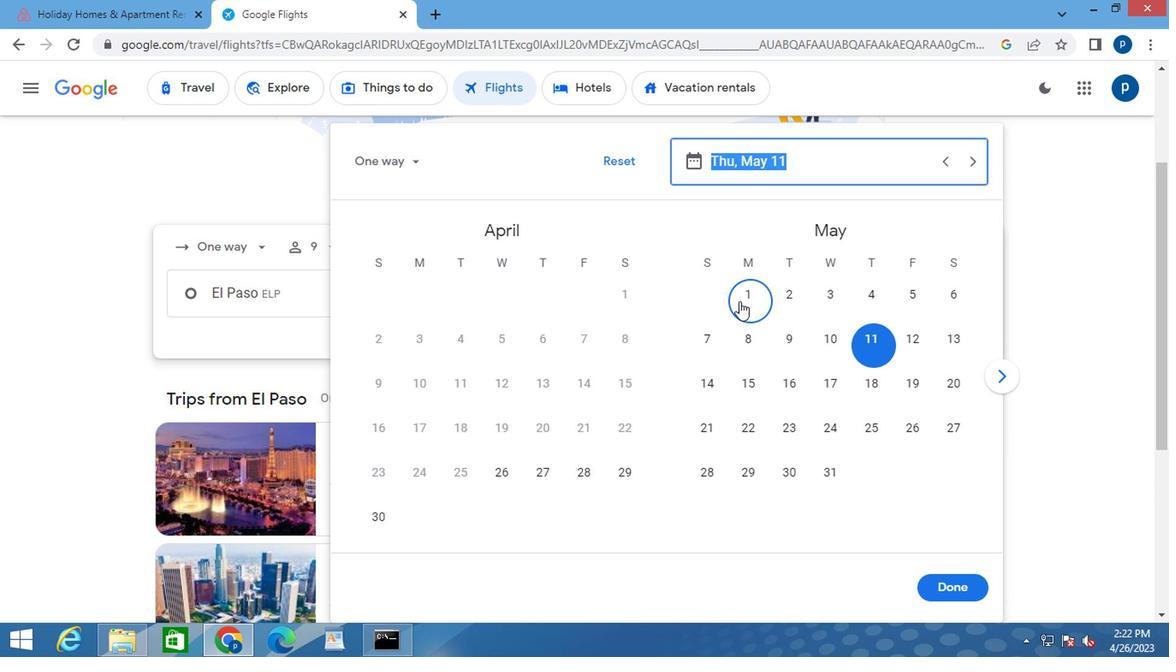 
Action: Mouse pressed left at (736, 300)
Screenshot: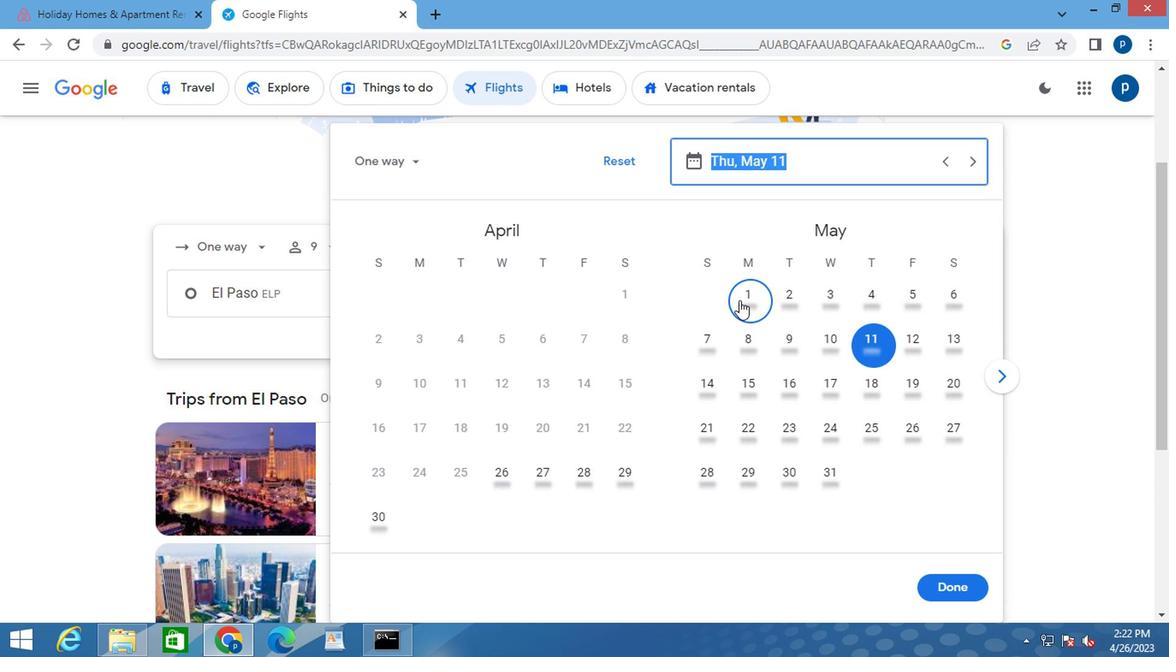 
Action: Mouse moved to (946, 590)
Screenshot: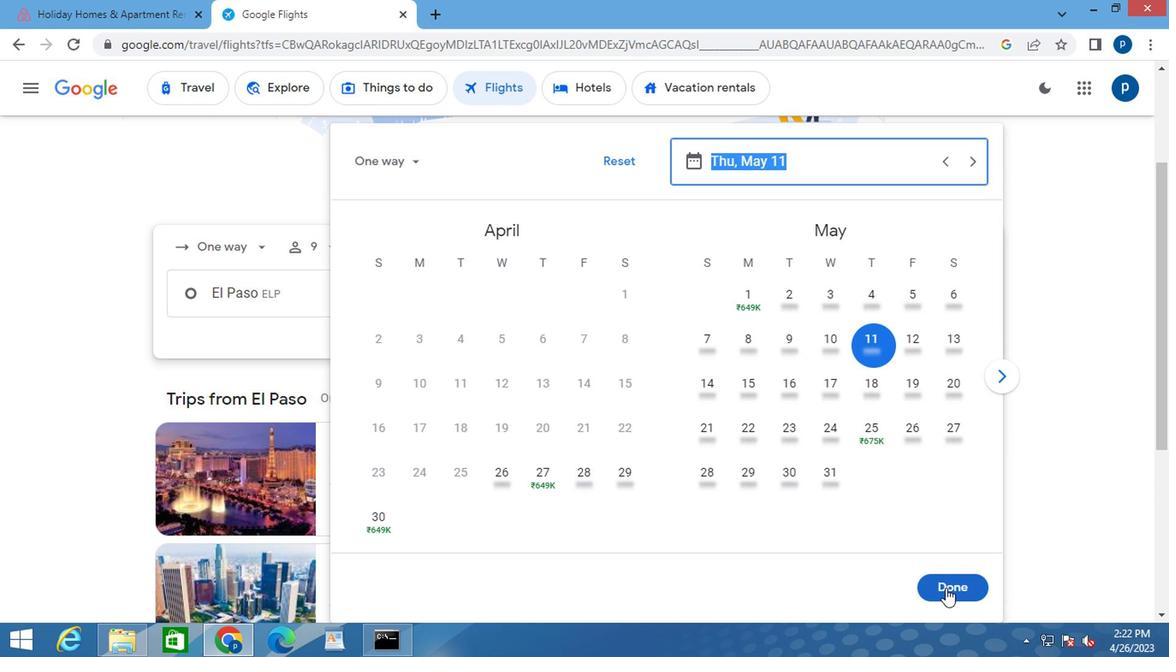 
Action: Mouse pressed left at (946, 590)
Screenshot: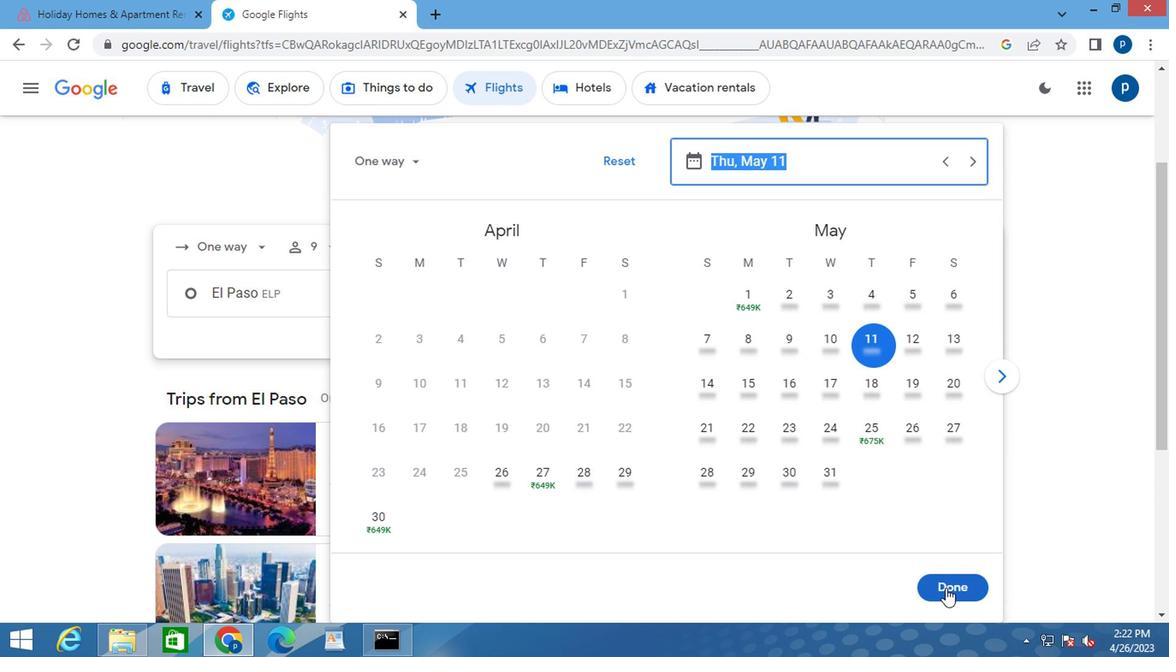 
Action: Mouse moved to (560, 359)
Screenshot: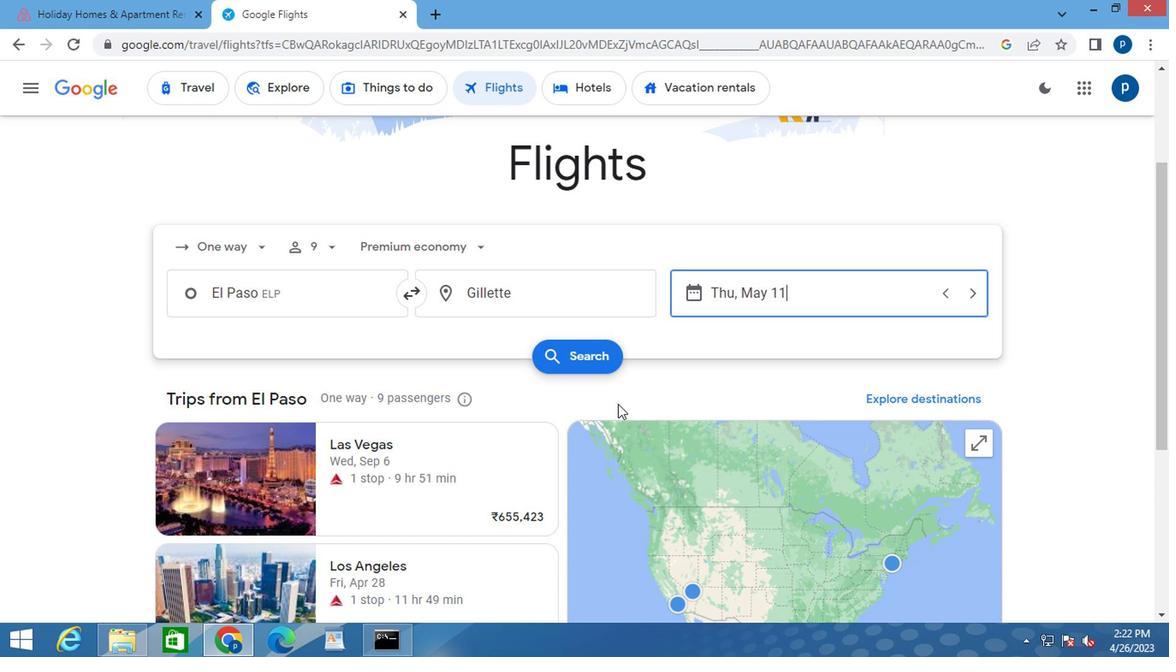 
Action: Mouse pressed left at (560, 359)
Screenshot: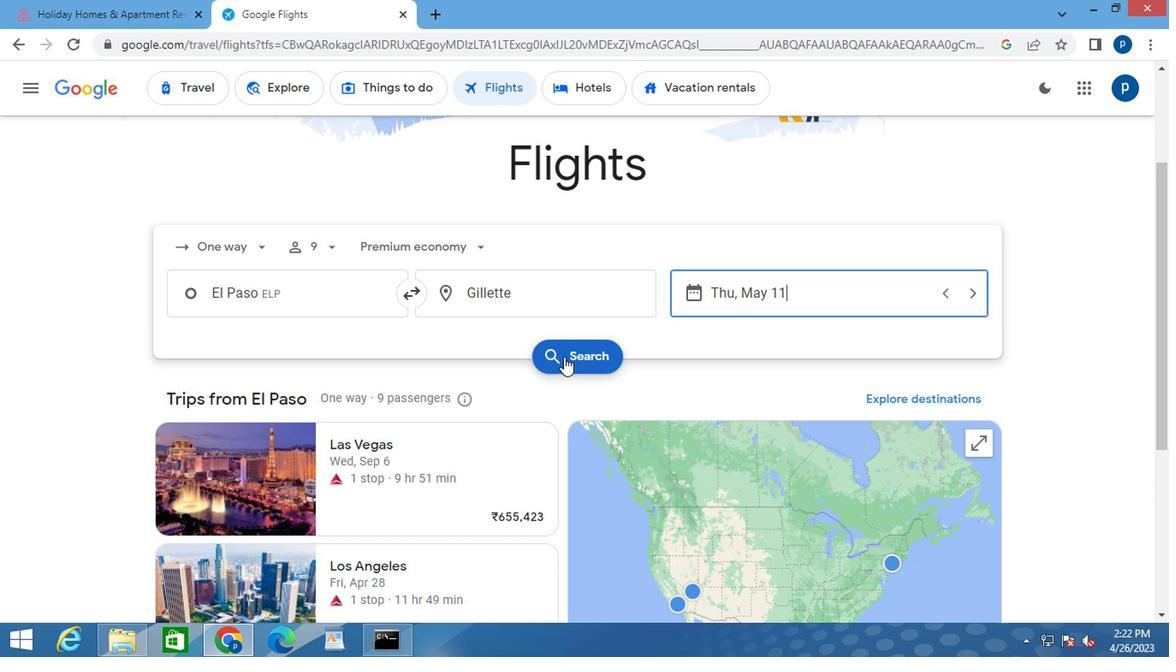 
Action: Mouse moved to (177, 247)
Screenshot: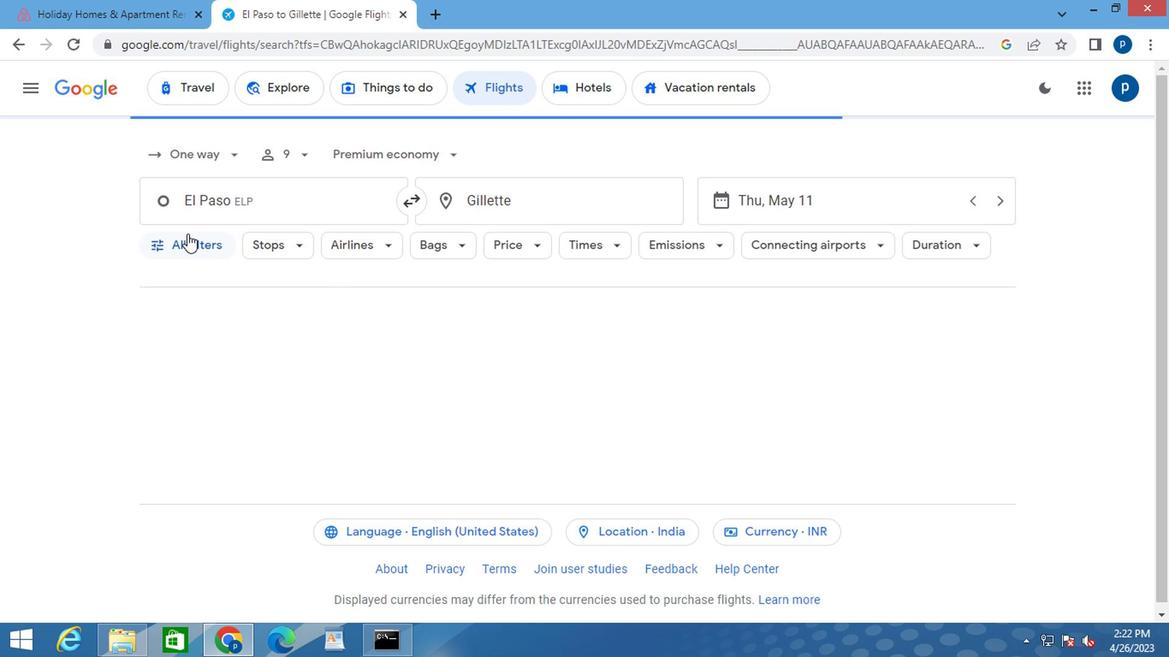
Action: Mouse pressed left at (177, 247)
Screenshot: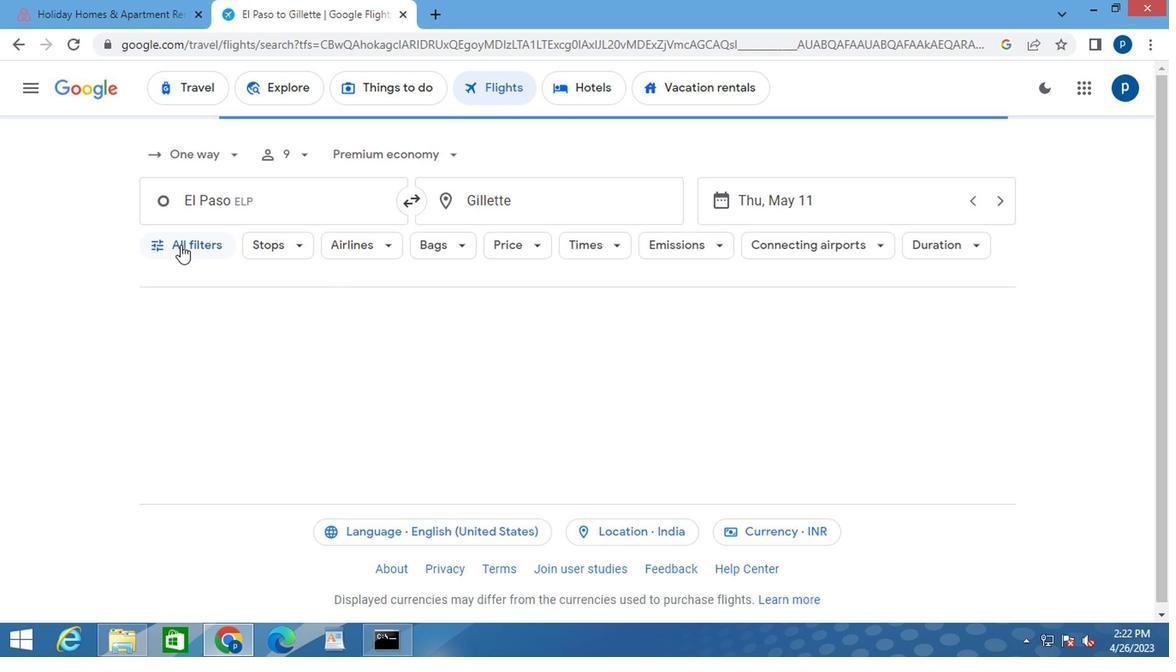 
Action: Mouse moved to (261, 438)
Screenshot: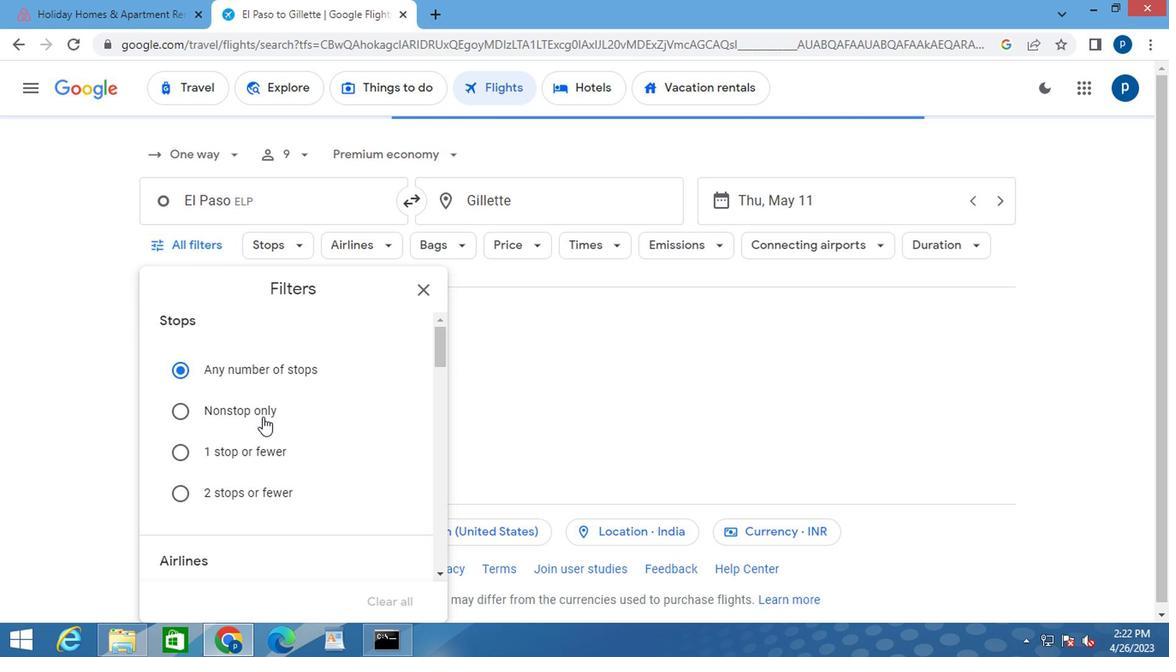 
Action: Mouse scrolled (261, 432) with delta (0, -1)
Screenshot: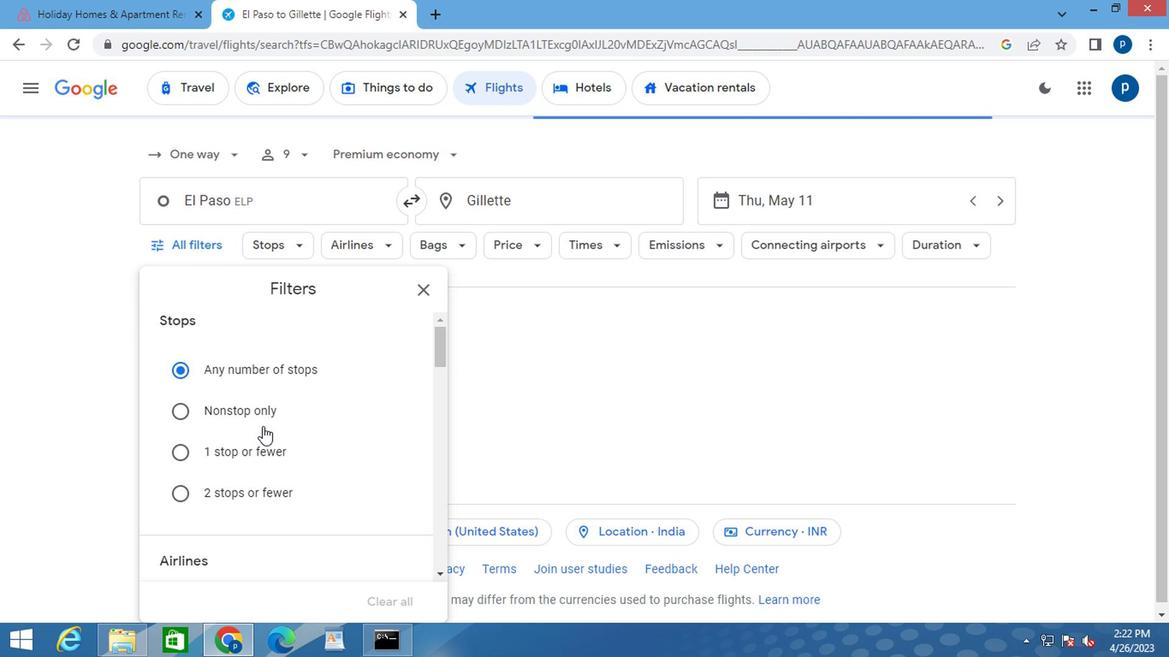 
Action: Mouse moved to (261, 440)
Screenshot: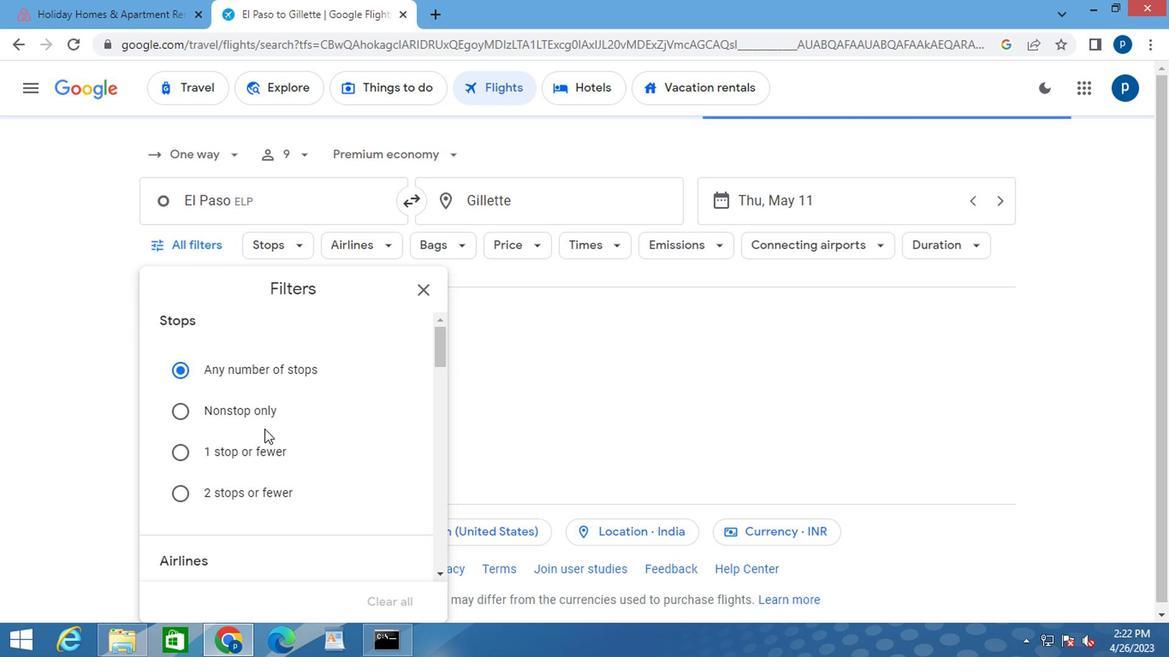 
Action: Mouse scrolled (261, 439) with delta (0, -1)
Screenshot: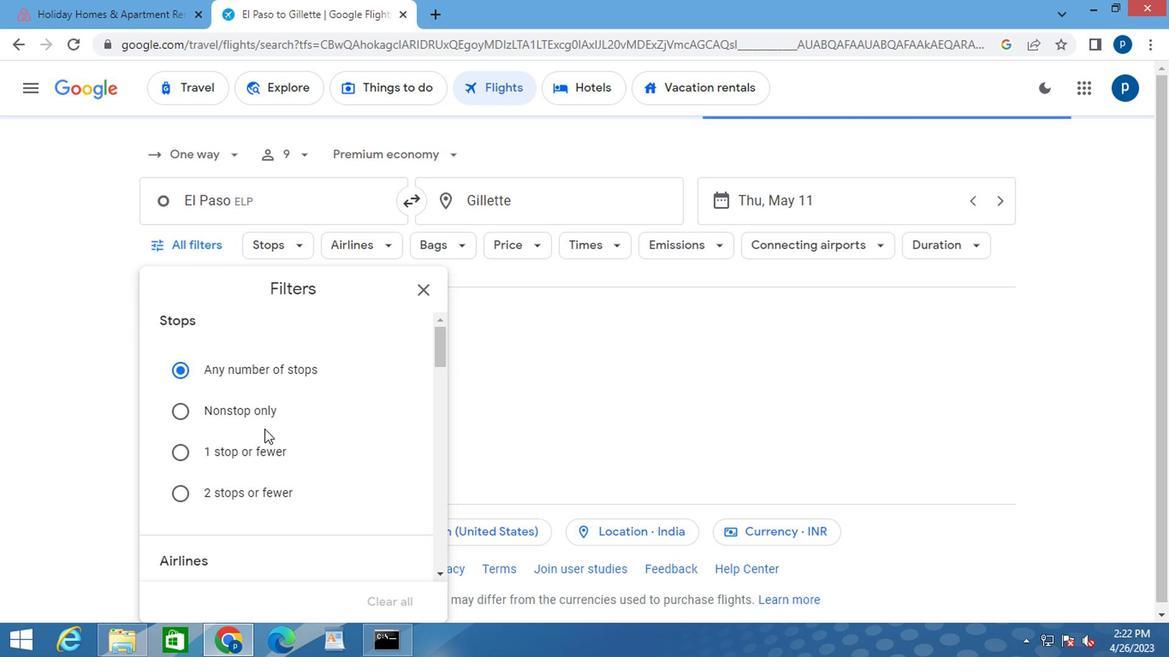 
Action: Mouse moved to (261, 440)
Screenshot: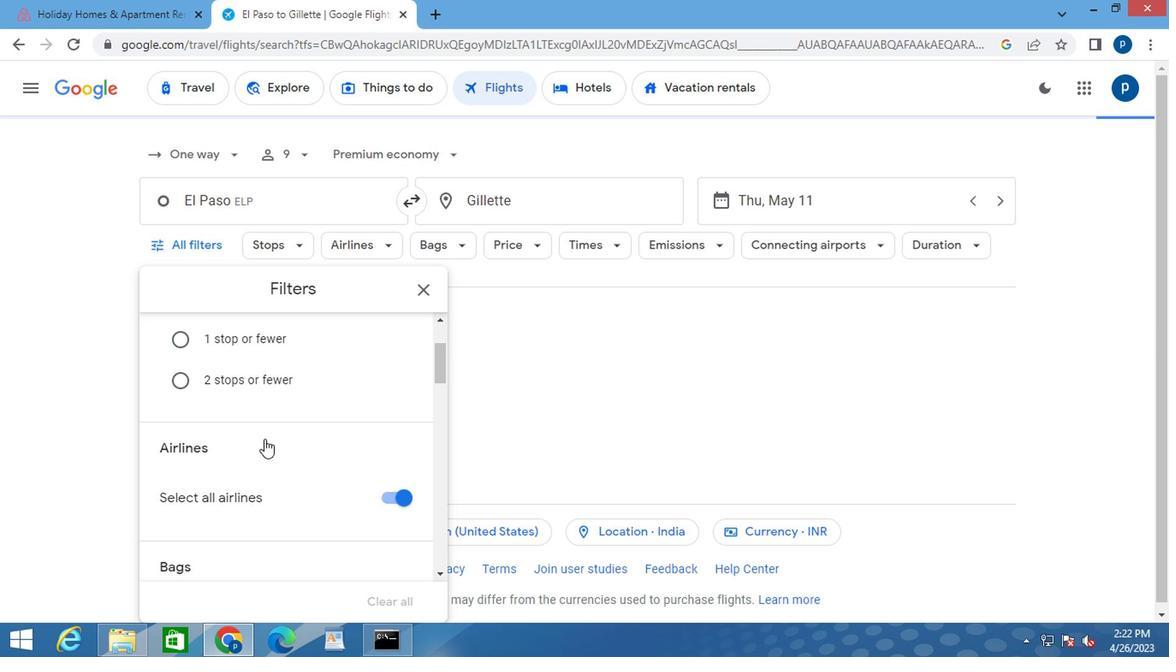 
Action: Mouse scrolled (261, 440) with delta (0, 0)
Screenshot: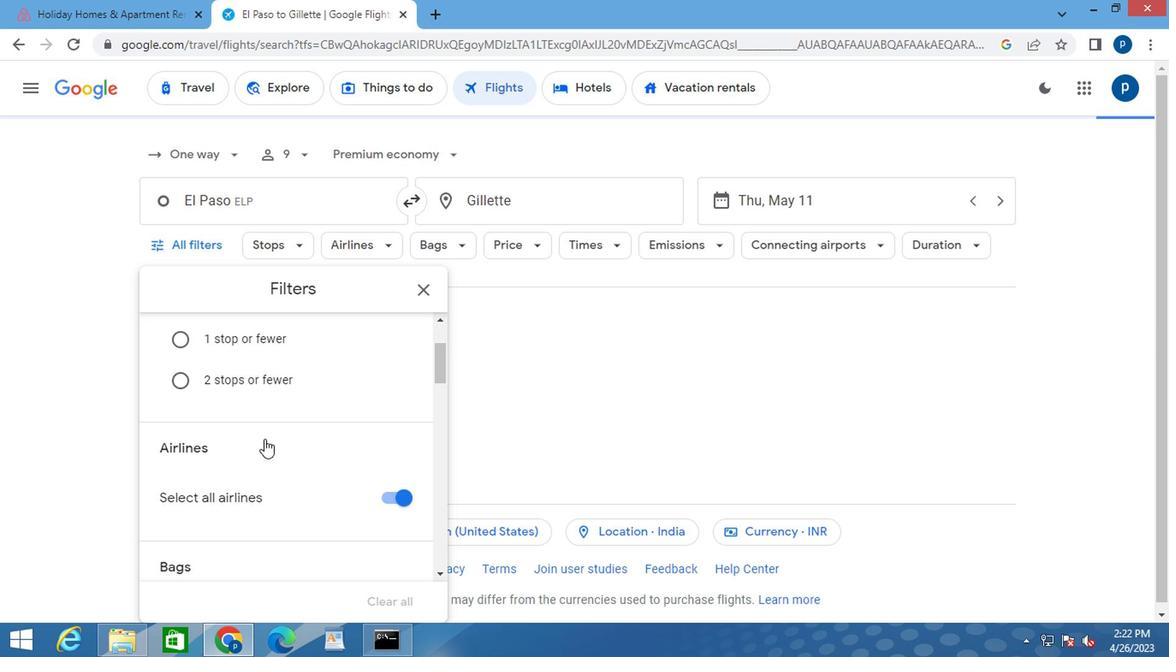 
Action: Mouse scrolled (261, 440) with delta (0, 0)
Screenshot: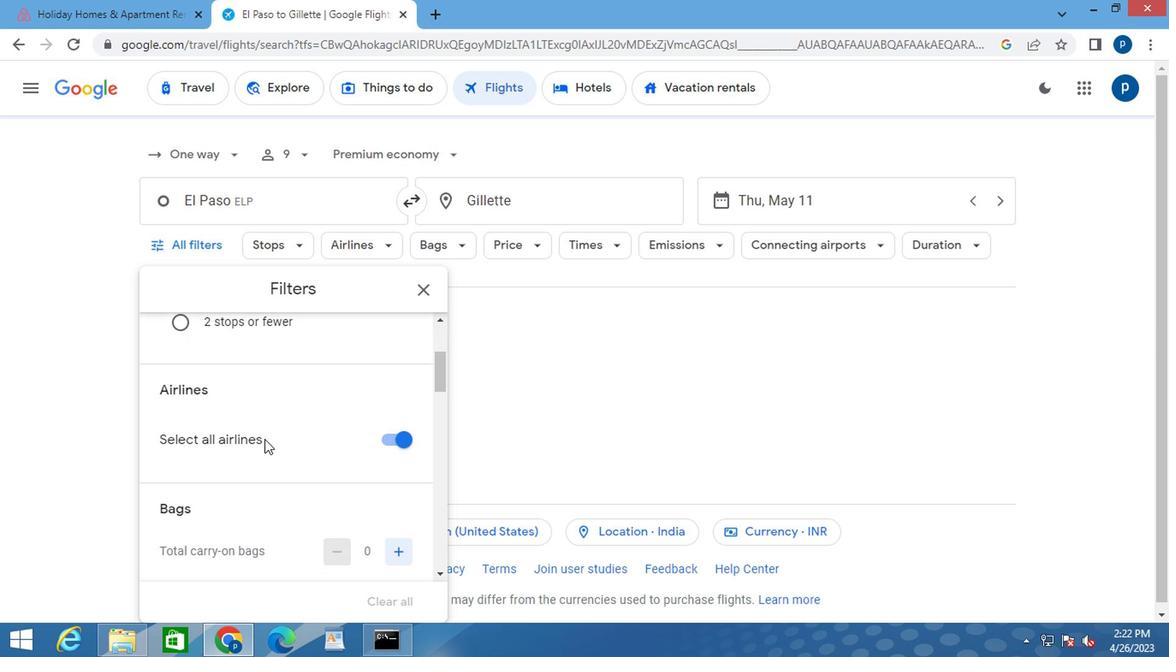 
Action: Mouse scrolled (261, 440) with delta (0, 0)
Screenshot: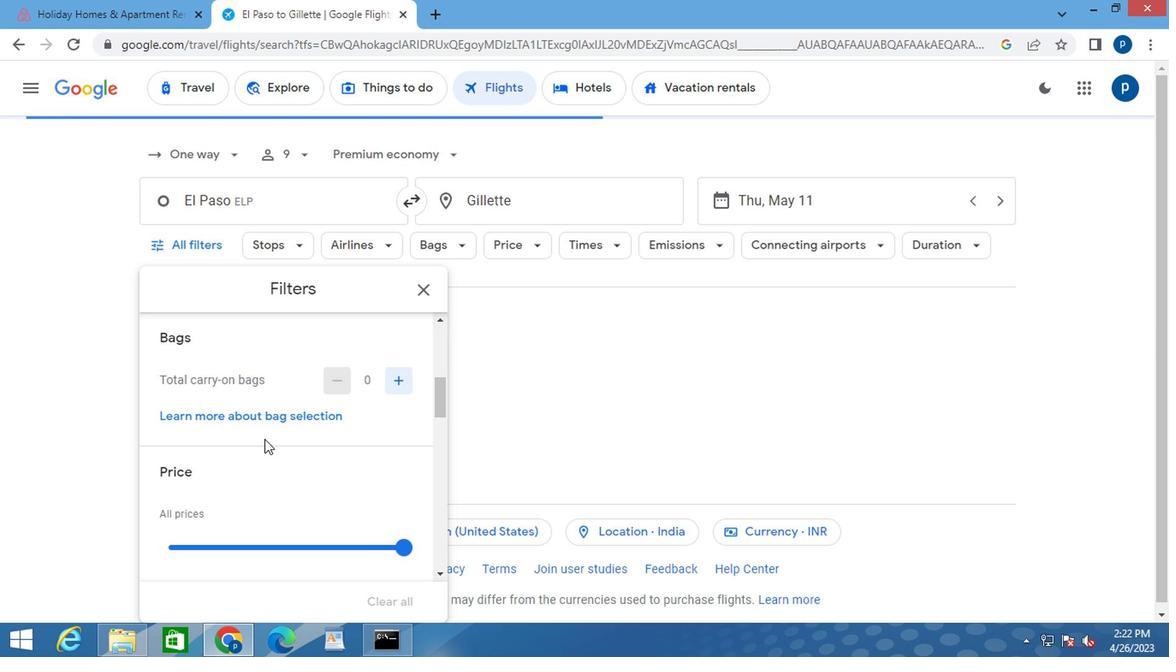 
Action: Mouse moved to (277, 436)
Screenshot: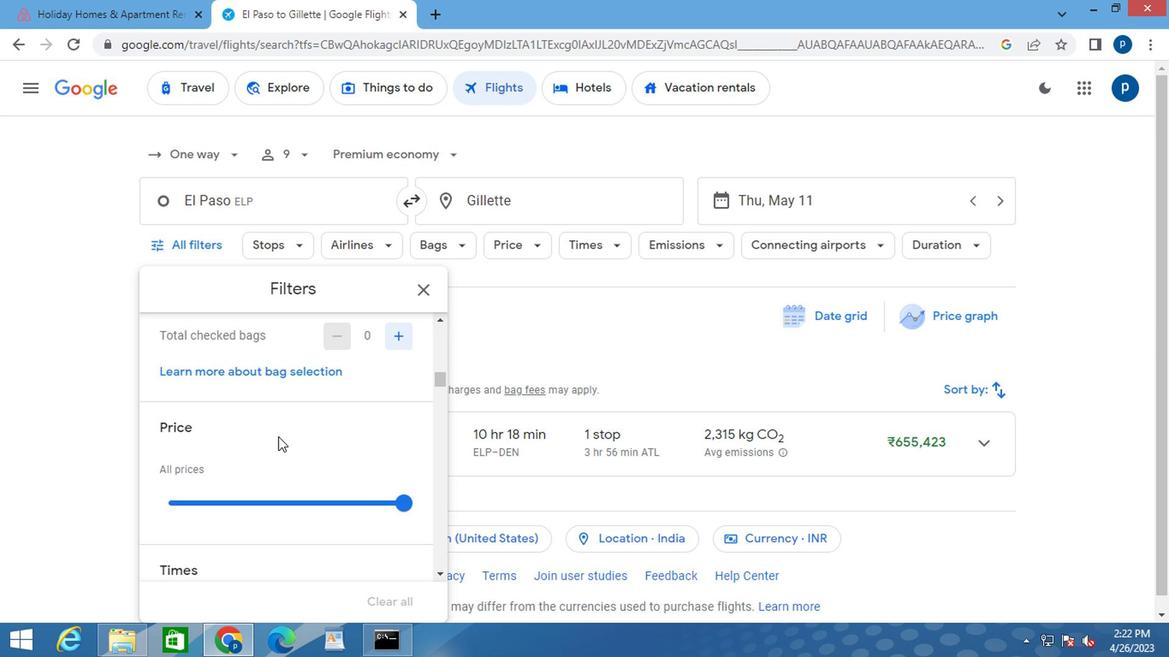 
Action: Mouse scrolled (277, 437) with delta (0, 0)
Screenshot: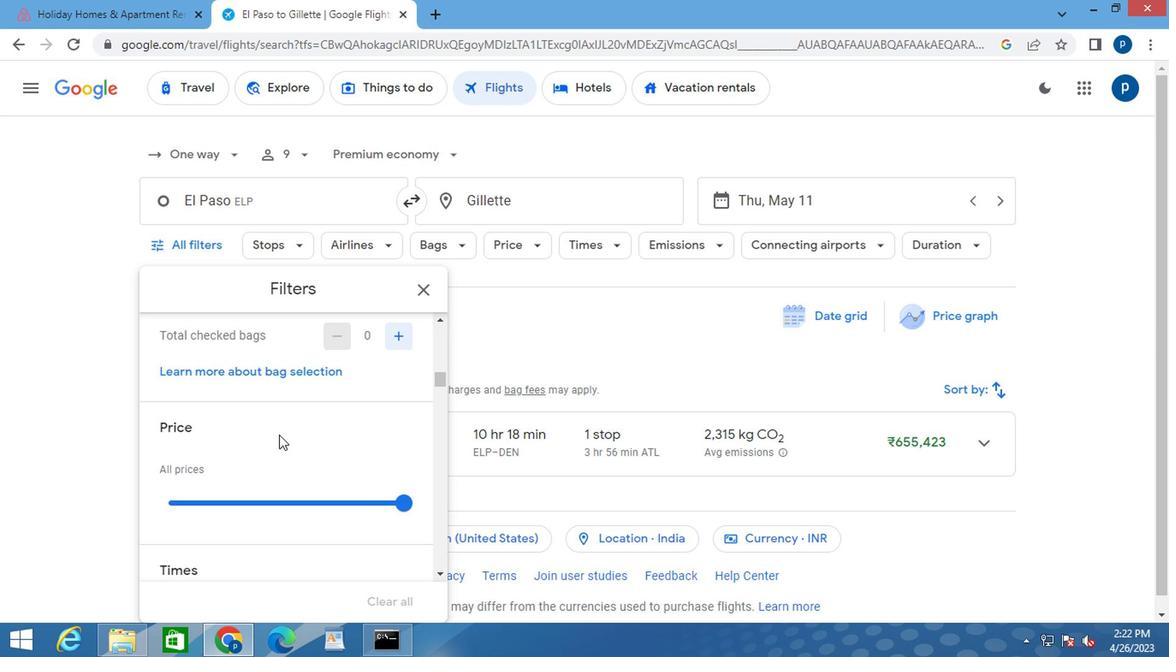
Action: Mouse moved to (389, 425)
Screenshot: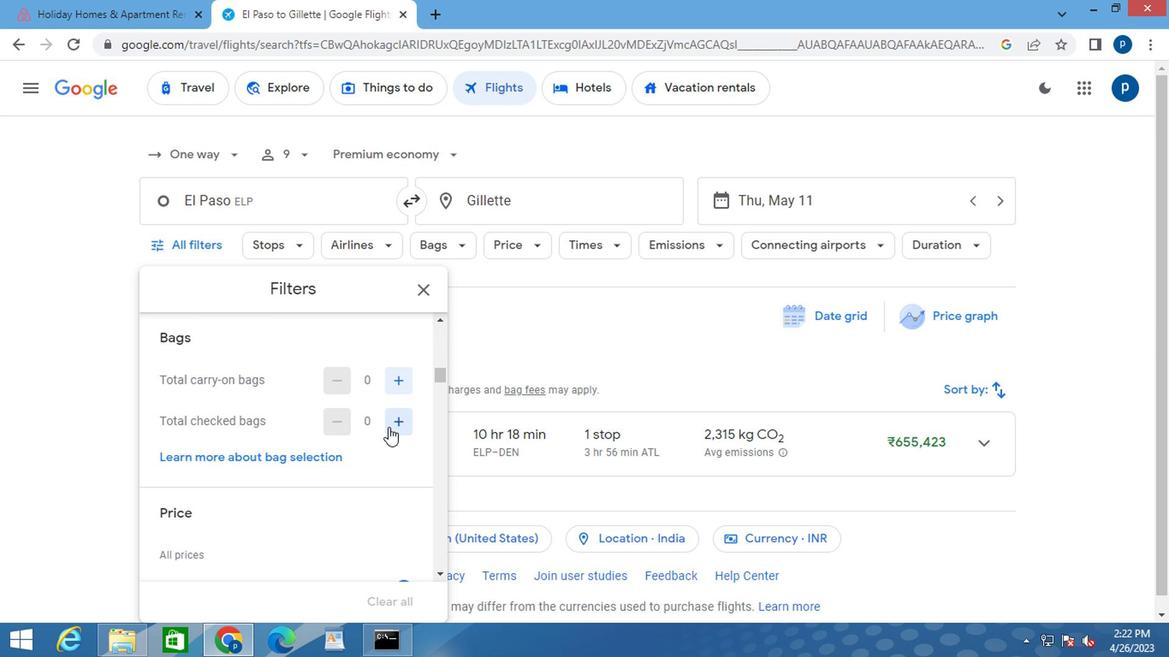 
Action: Mouse pressed left at (389, 425)
Screenshot: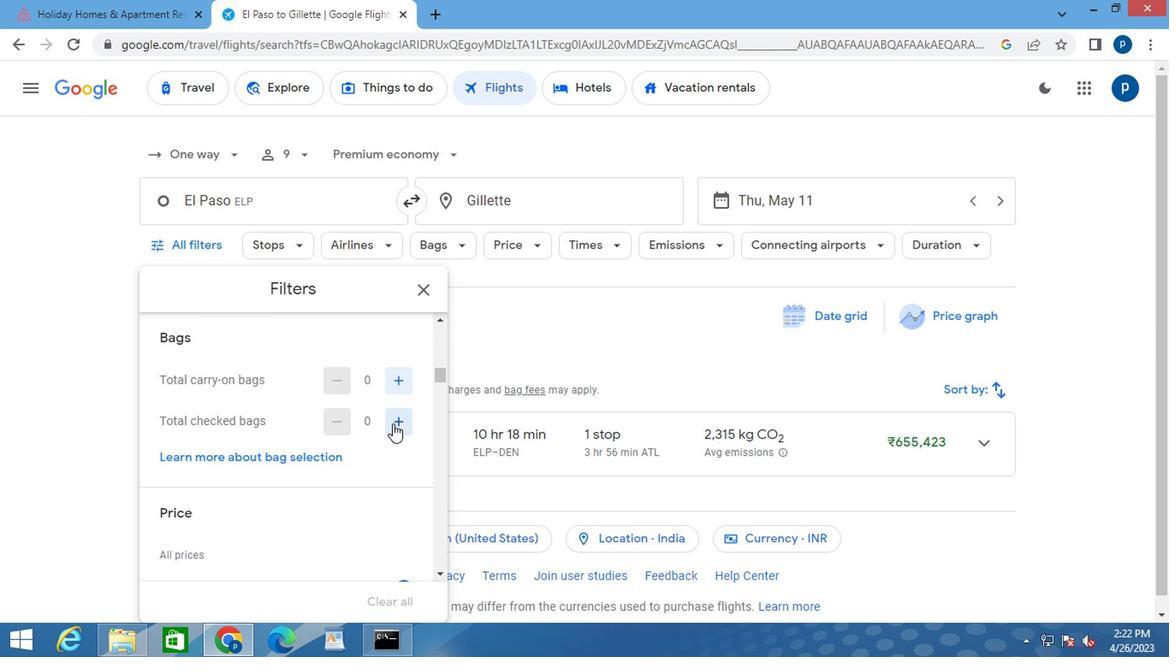 
Action: Mouse pressed left at (389, 425)
Screenshot: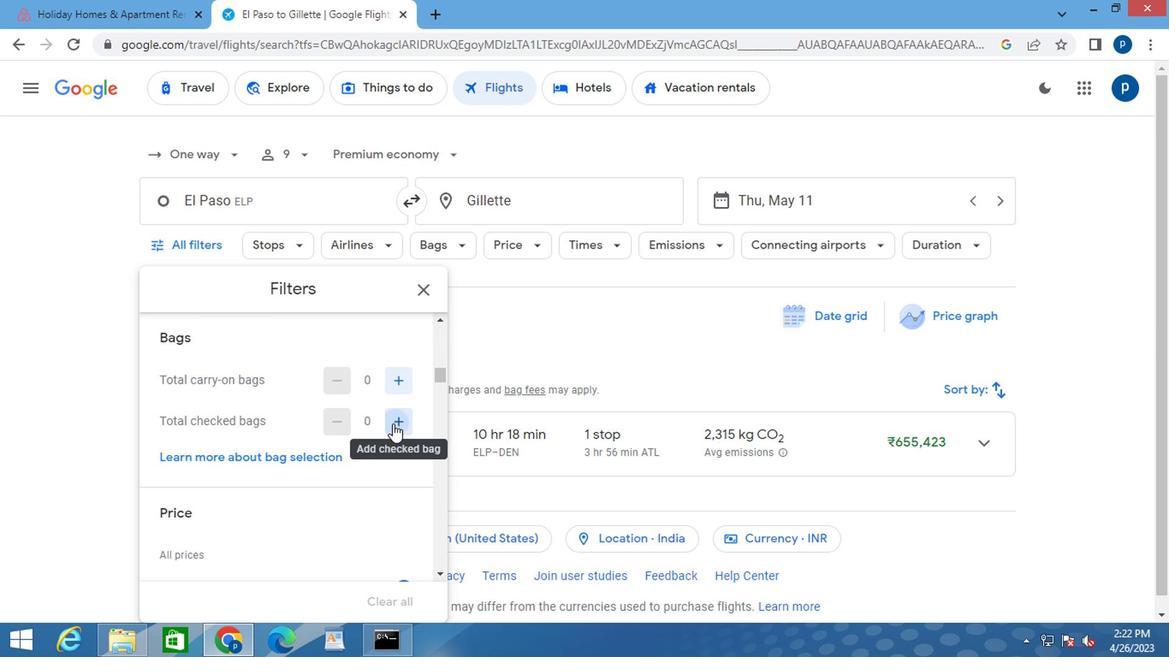 
Action: Mouse moved to (390, 425)
Screenshot: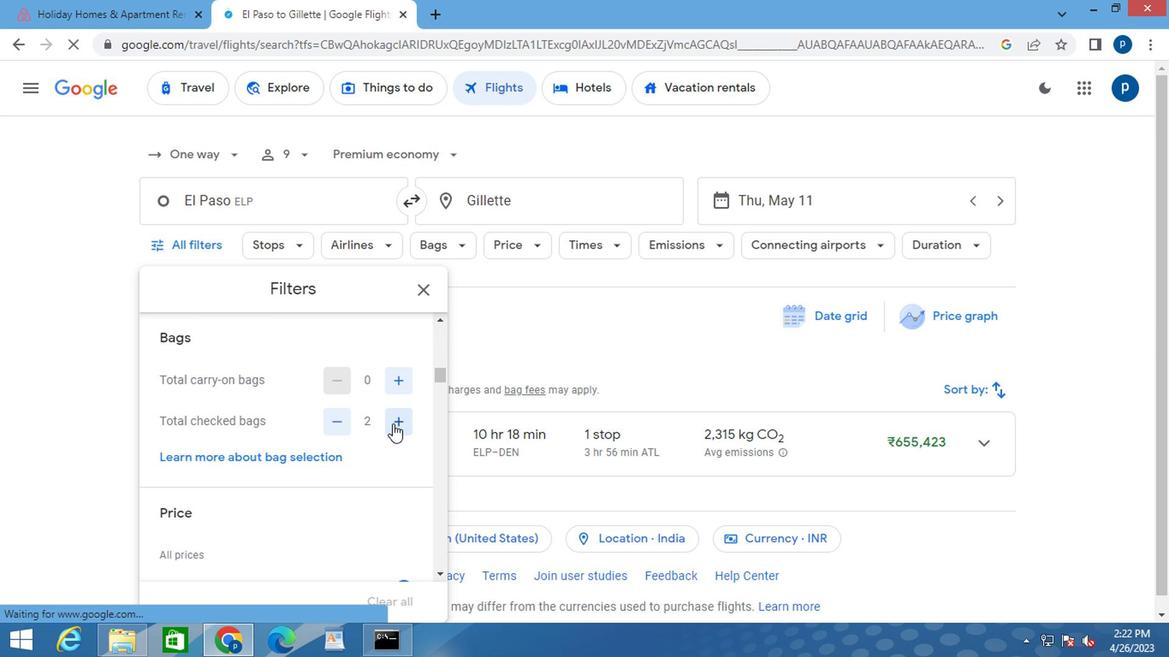 
Action: Mouse pressed left at (390, 425)
Screenshot: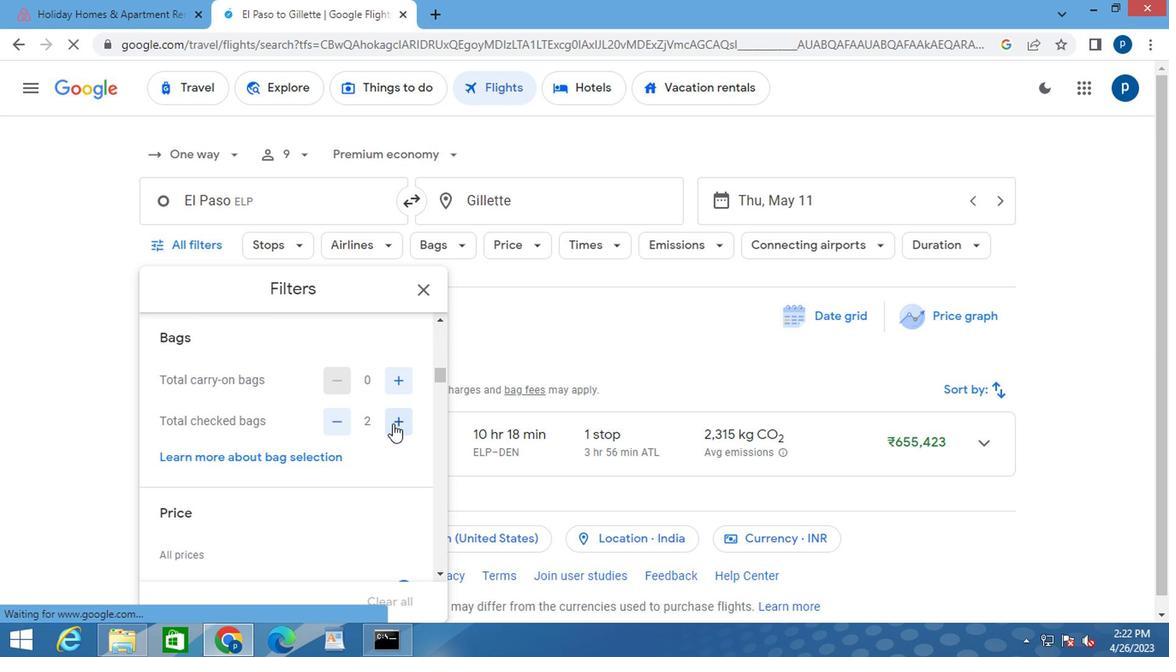 
Action: Mouse pressed left at (390, 425)
Screenshot: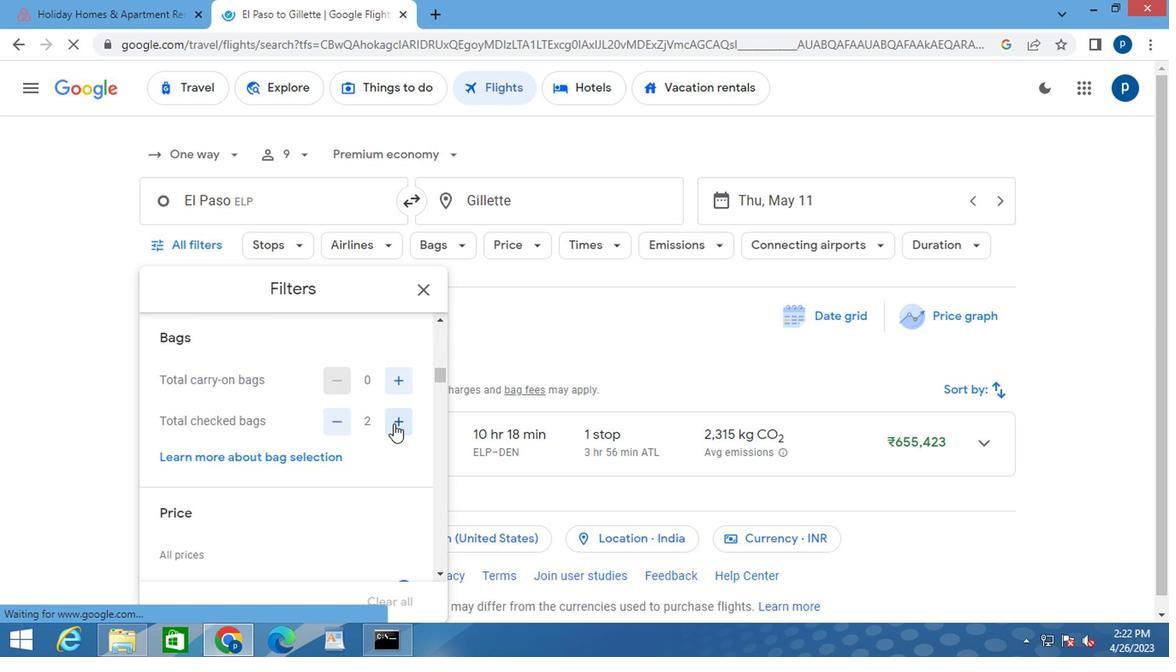 
Action: Mouse moved to (392, 425)
Screenshot: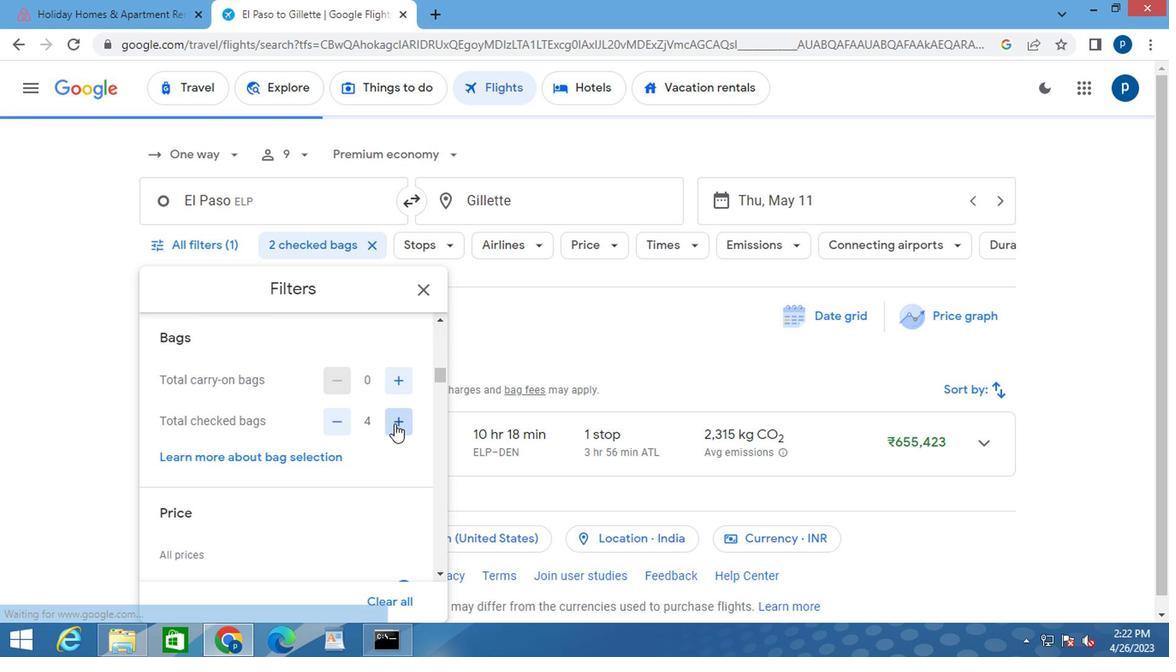 
Action: Mouse pressed left at (392, 425)
Screenshot: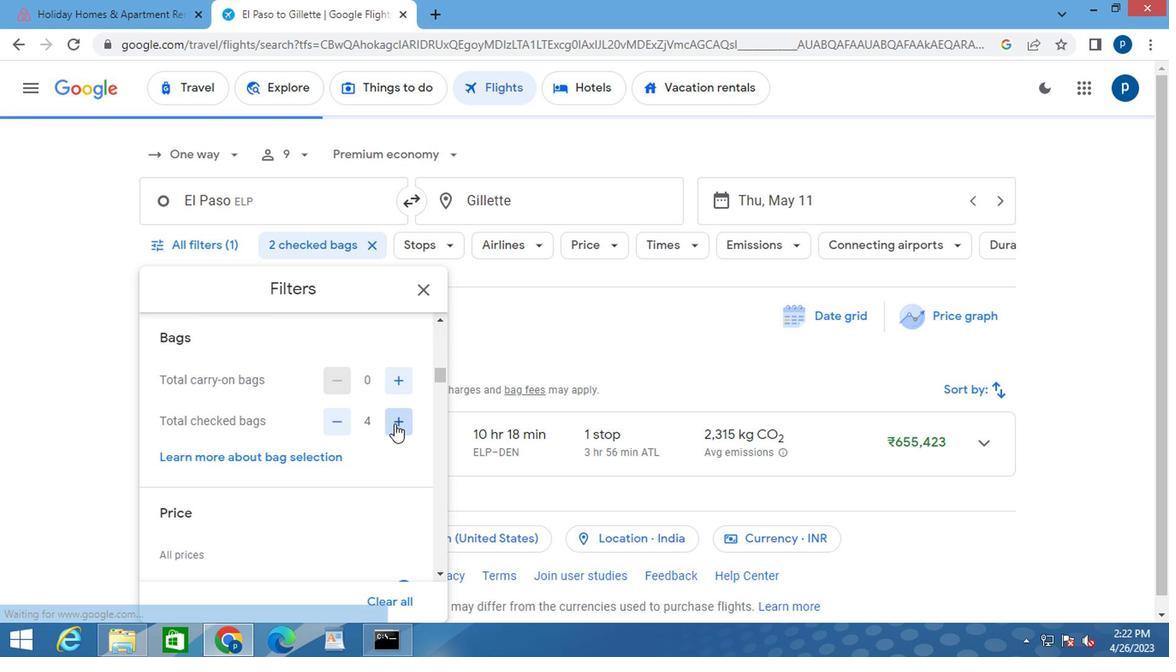 
Action: Mouse pressed left at (392, 425)
Screenshot: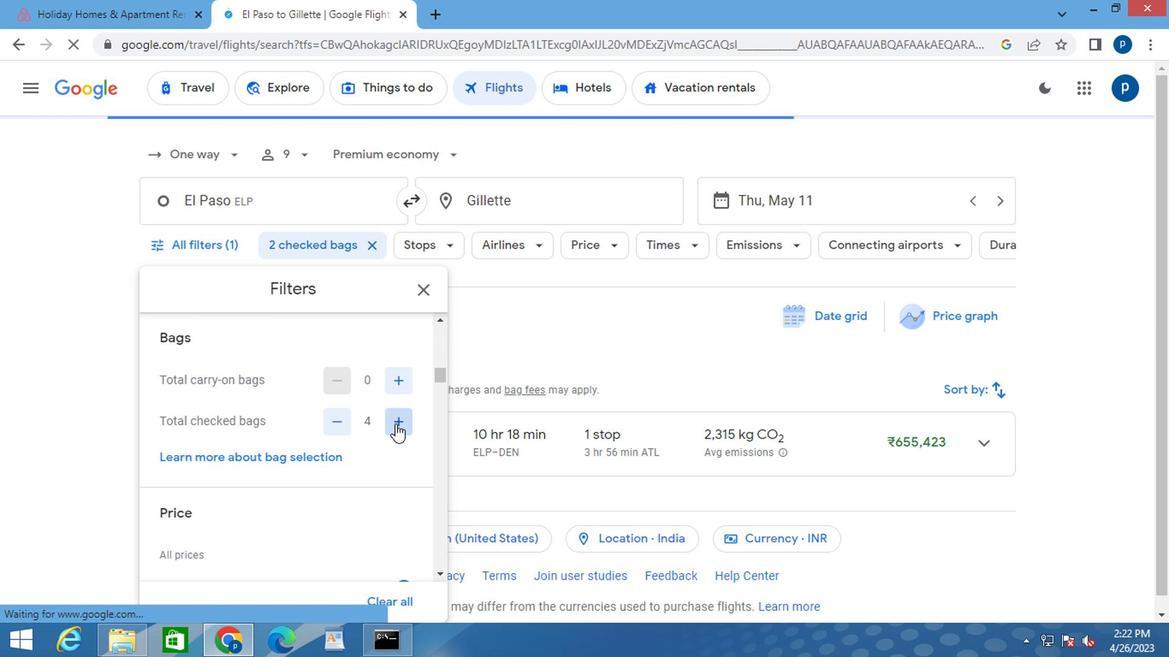 
Action: Mouse pressed left at (392, 425)
Screenshot: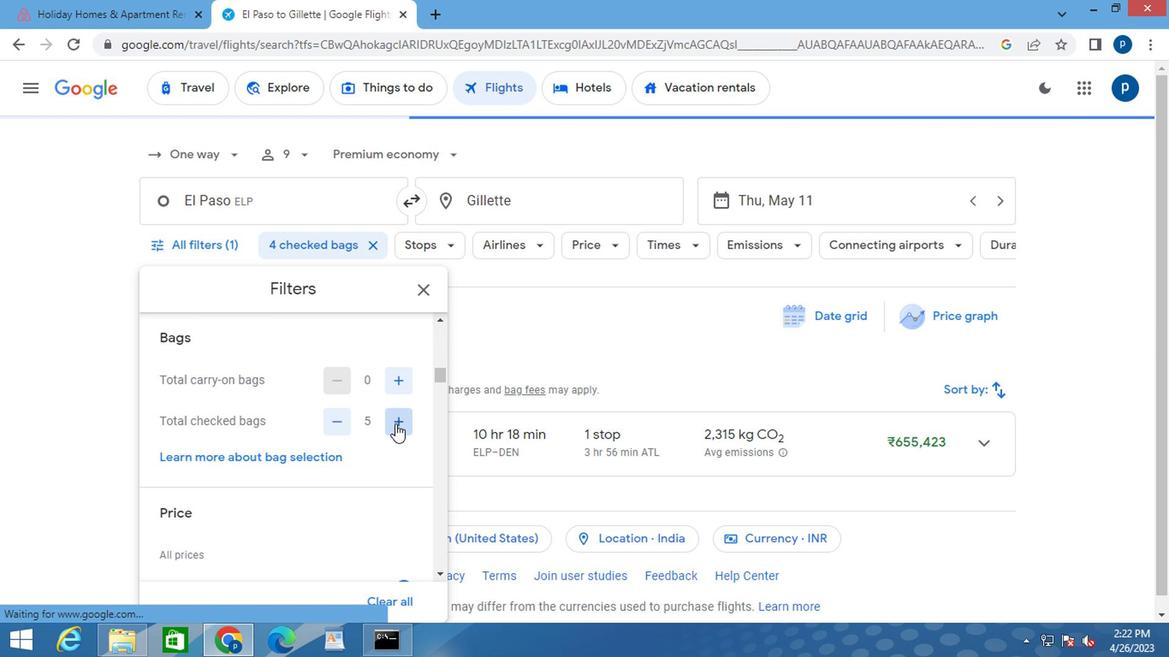
Action: Mouse pressed left at (392, 425)
Screenshot: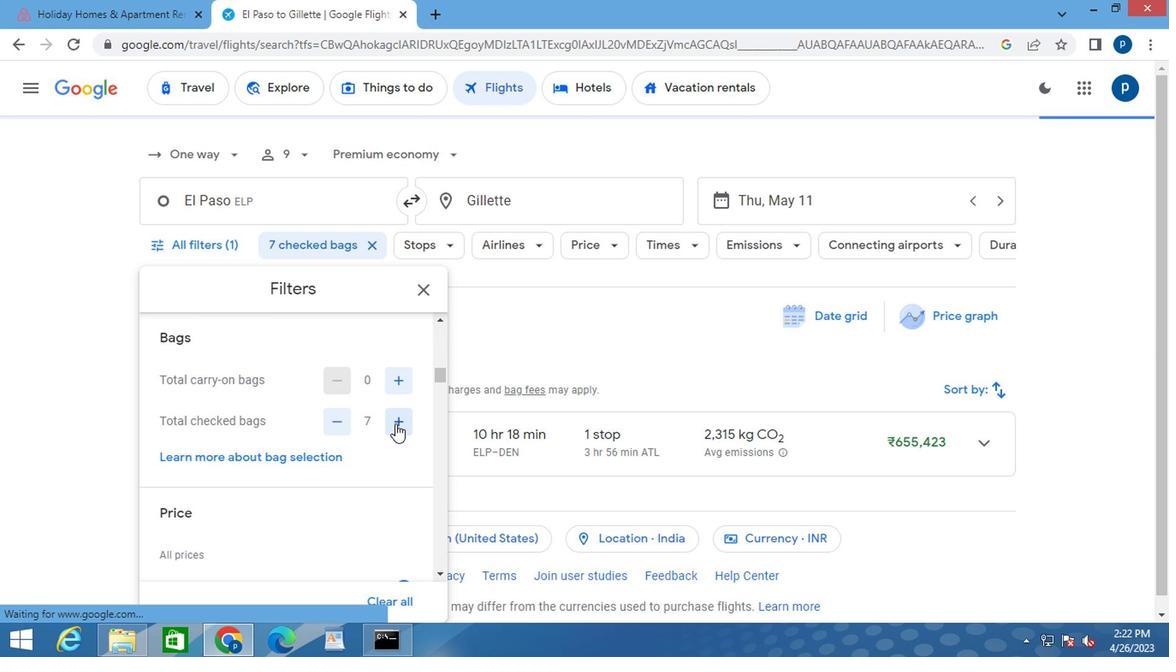 
Action: Mouse pressed left at (392, 425)
Screenshot: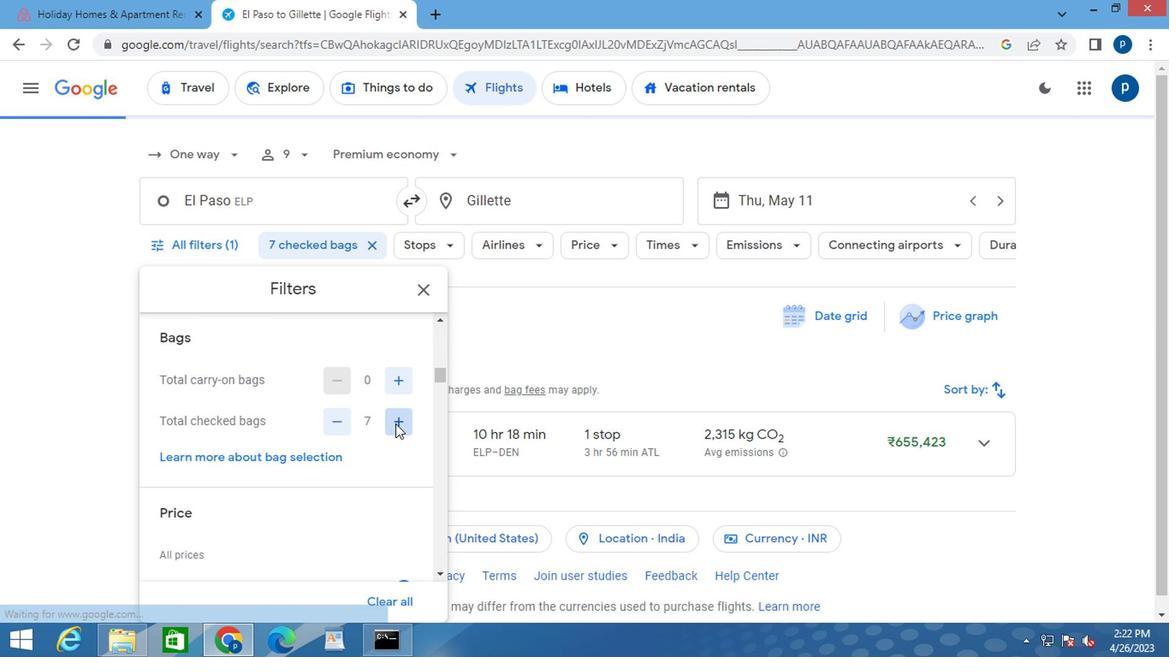 
Action: Mouse moved to (364, 470)
Screenshot: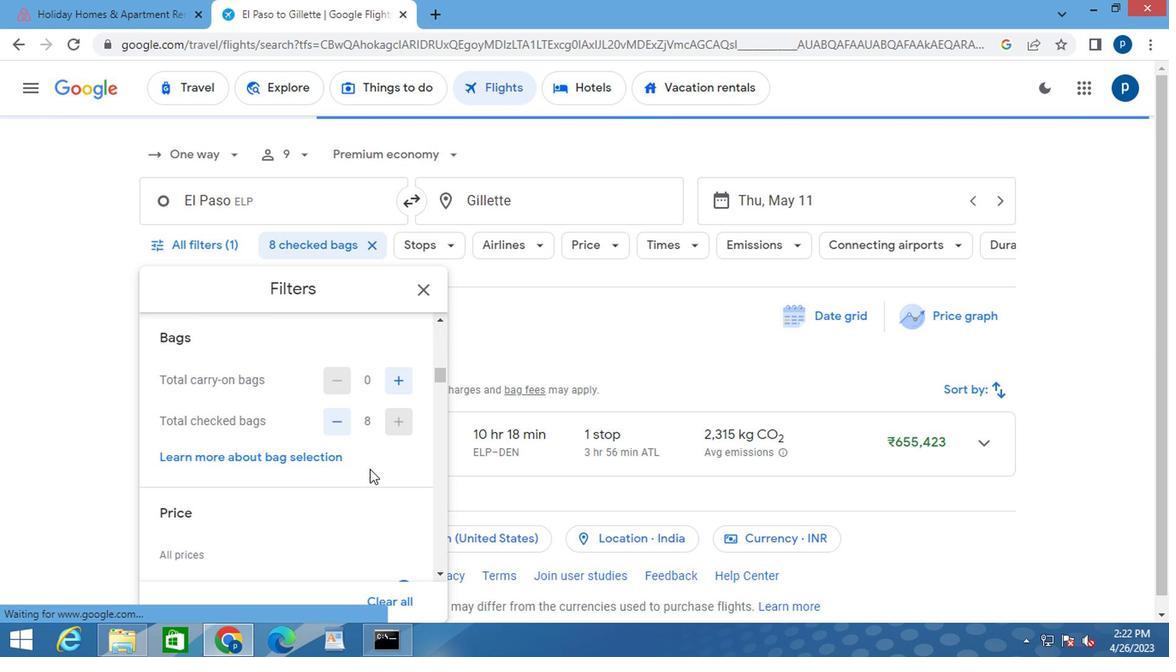 
Action: Mouse scrolled (364, 470) with delta (0, 0)
Screenshot: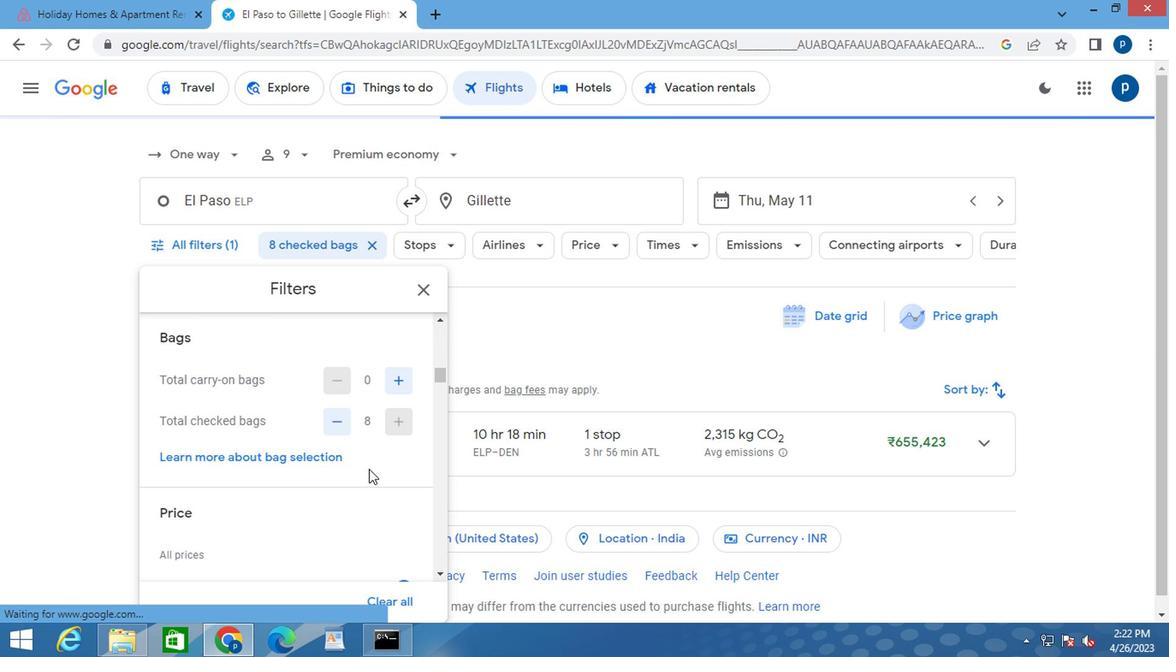 
Action: Mouse moved to (396, 499)
Screenshot: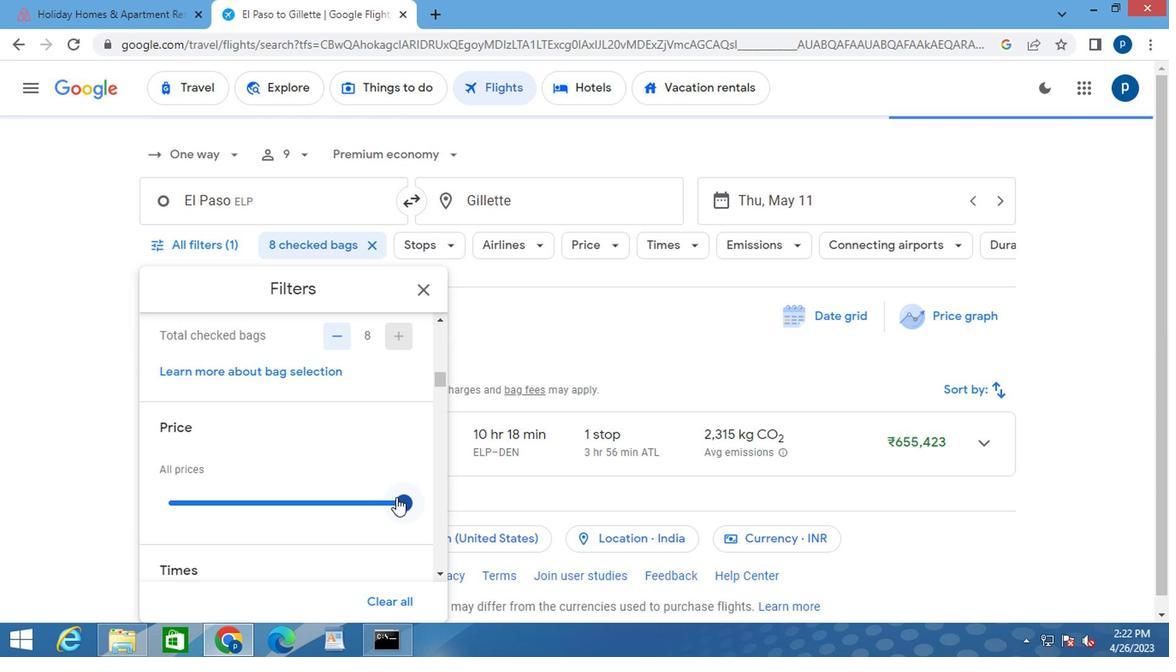 
Action: Mouse pressed left at (396, 499)
Screenshot: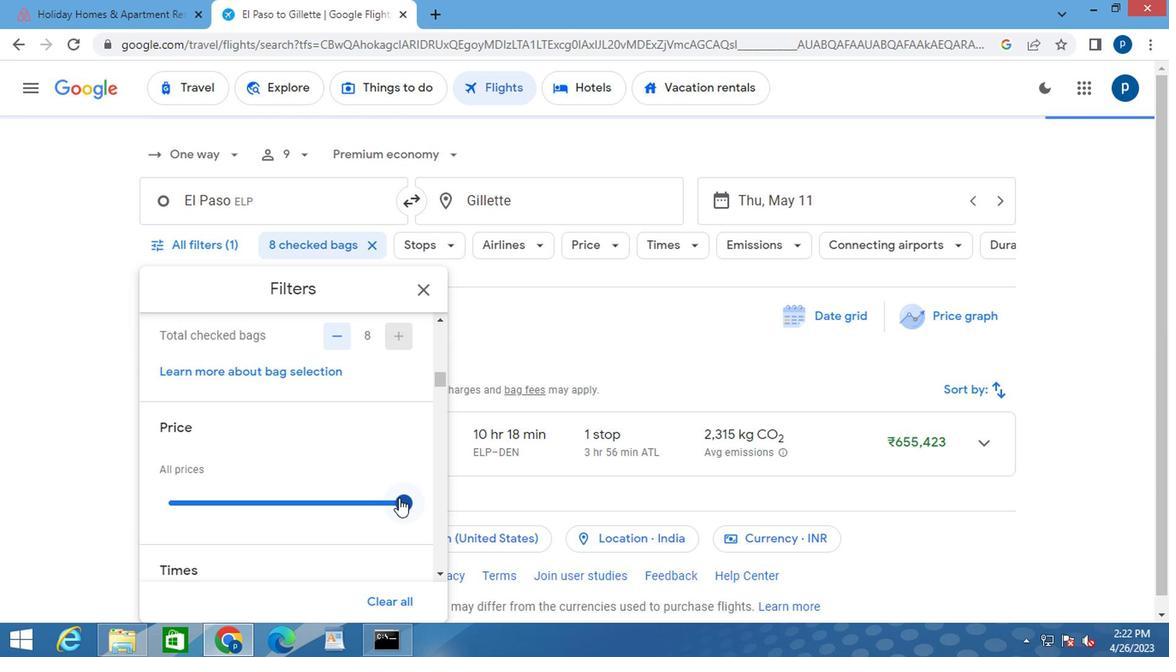 
Action: Mouse moved to (395, 505)
Screenshot: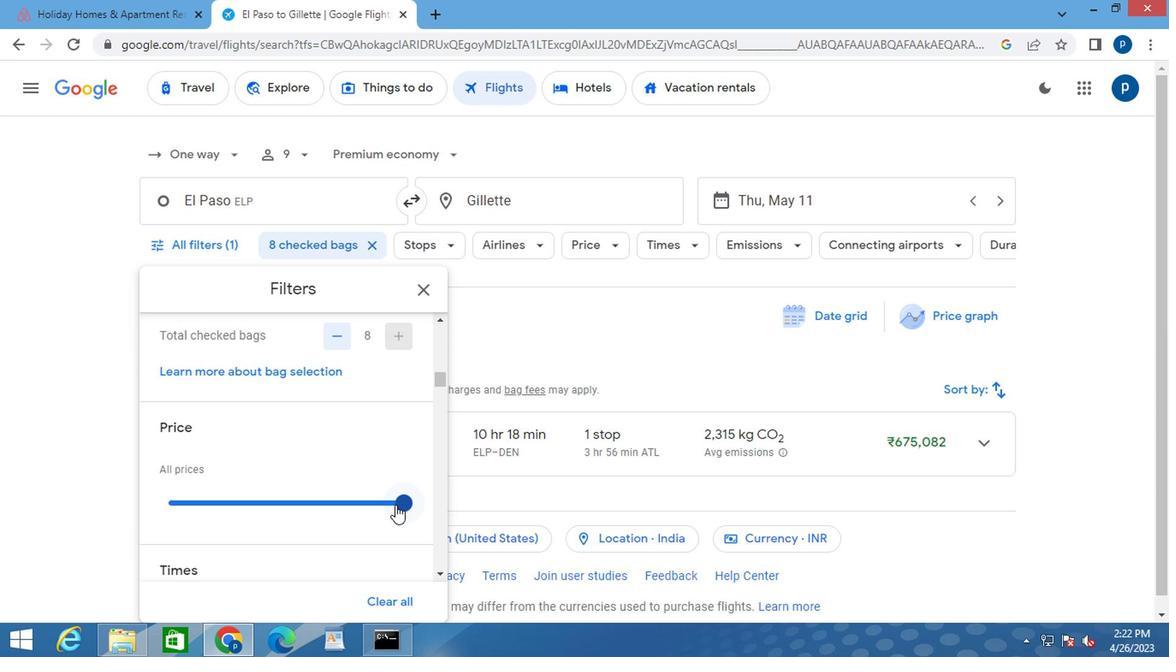 
Action: Mouse pressed left at (395, 505)
Screenshot: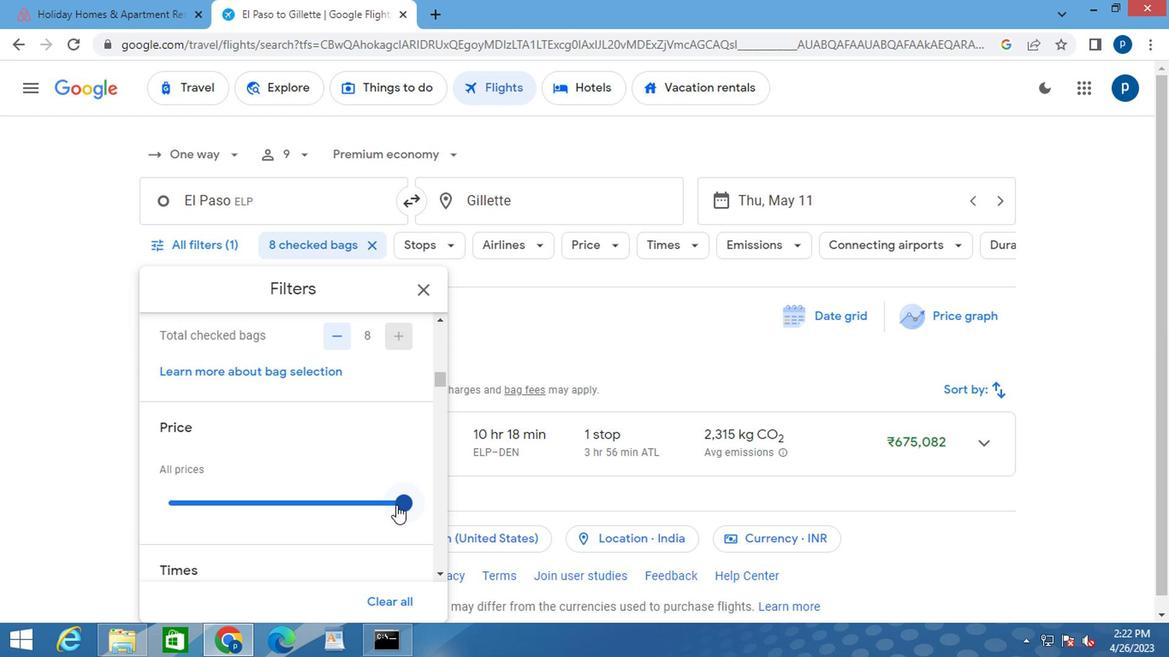 
Action: Mouse moved to (246, 509)
Screenshot: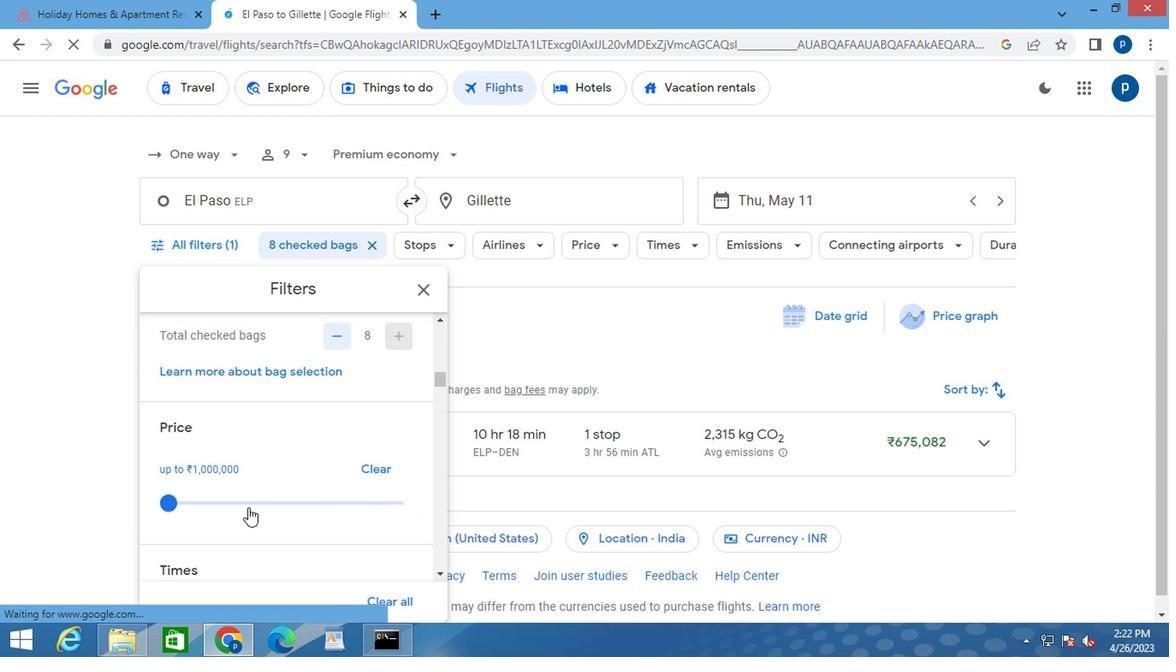 
Action: Mouse scrolled (246, 508) with delta (0, 0)
Screenshot: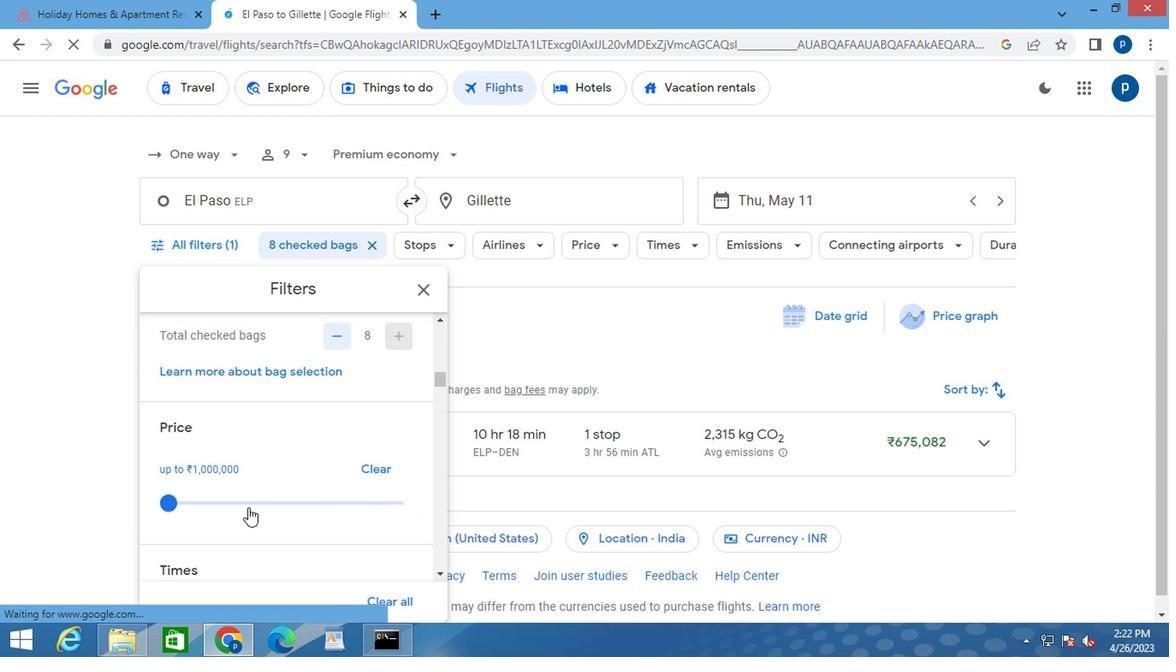 
Action: Mouse moved to (246, 509)
Screenshot: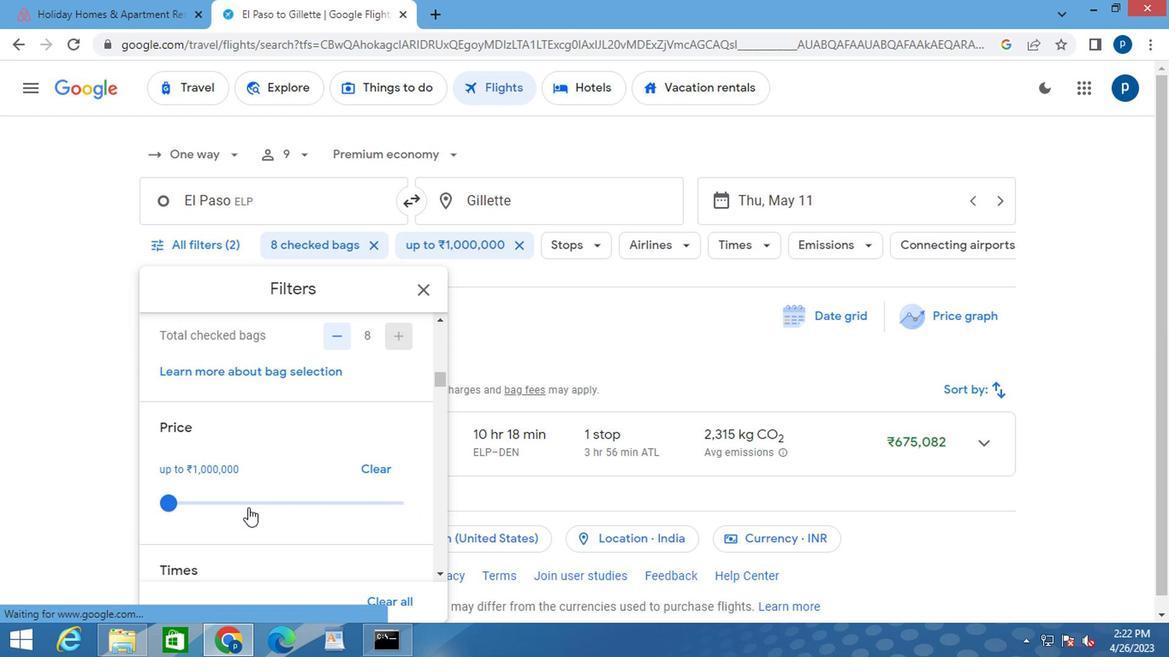 
Action: Mouse scrolled (246, 509) with delta (0, 0)
Screenshot: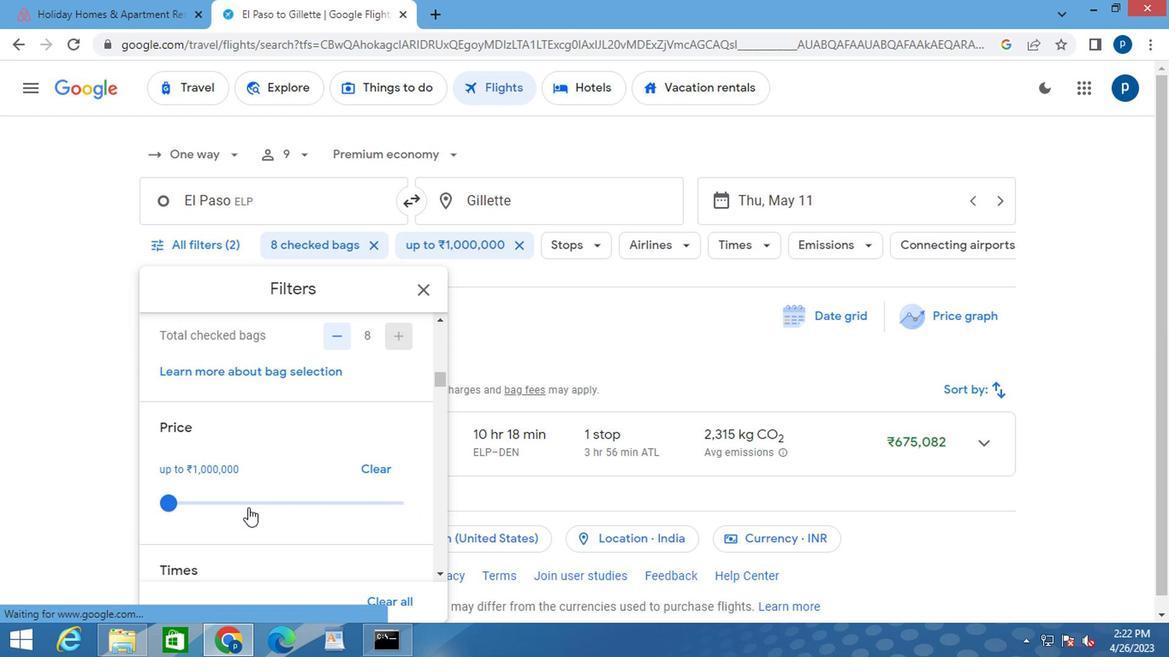 
Action: Mouse moved to (169, 524)
Screenshot: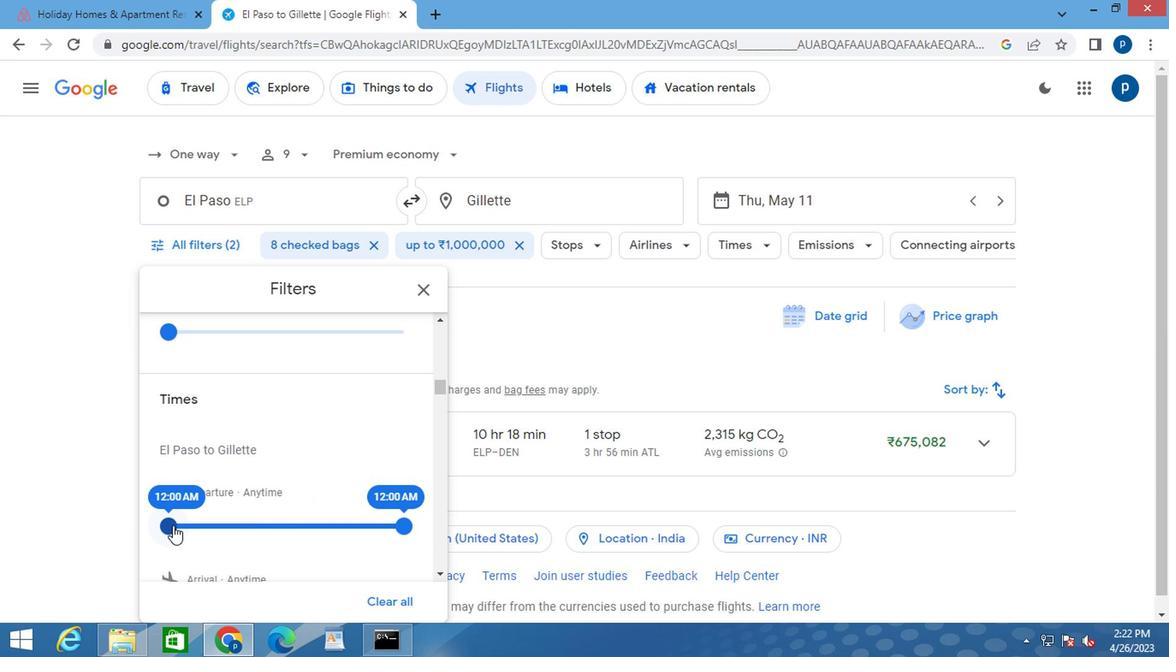 
Action: Mouse pressed left at (169, 524)
Screenshot: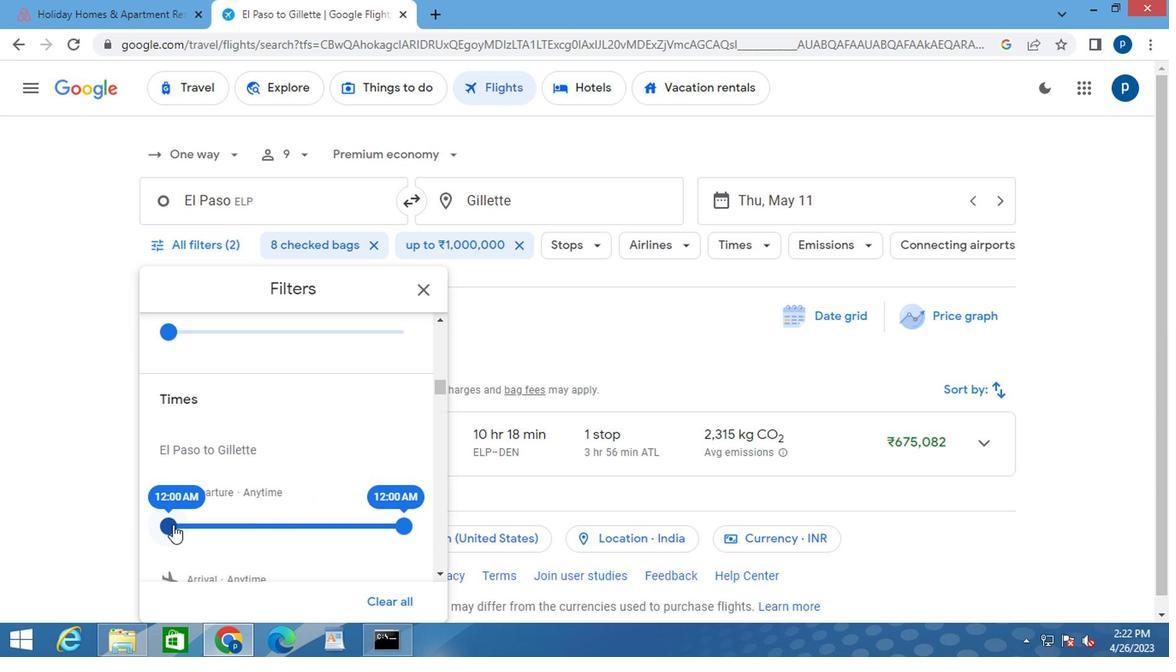 
Action: Mouse moved to (400, 522)
Screenshot: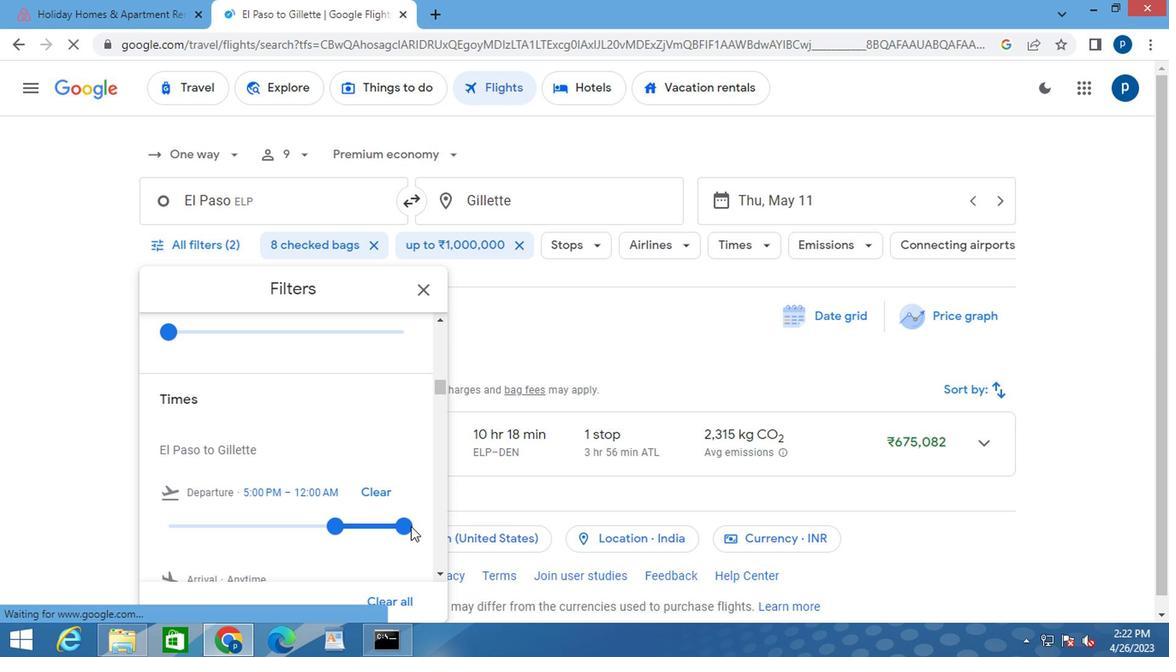 
Action: Mouse pressed left at (400, 522)
Screenshot: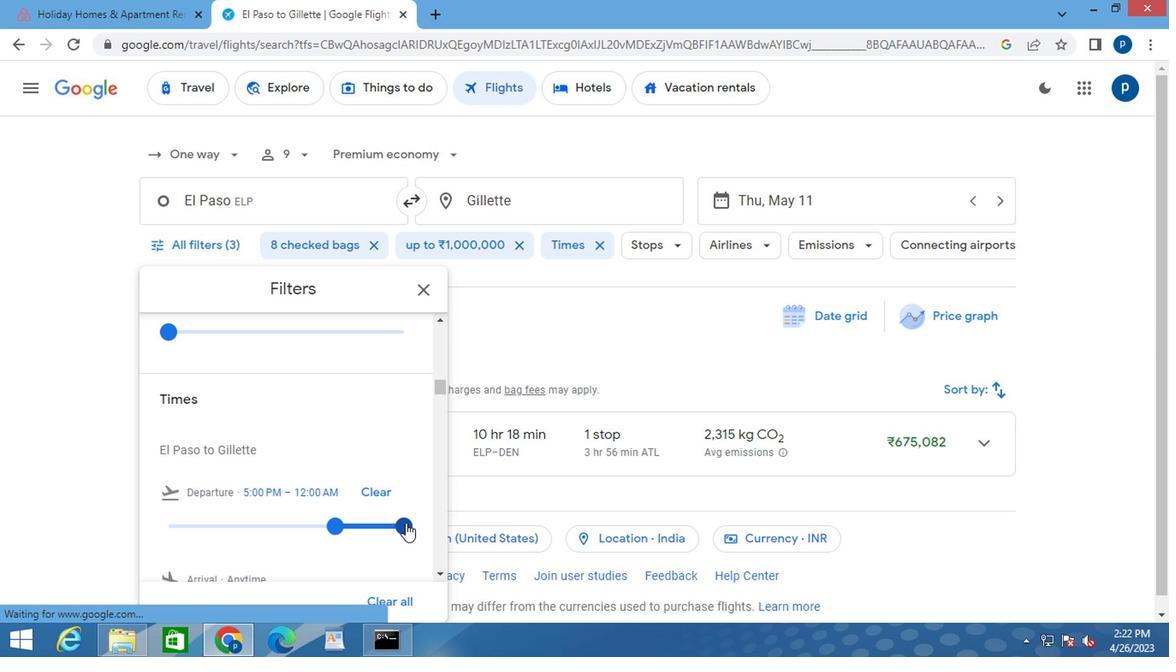 
Action: Mouse moved to (418, 288)
Screenshot: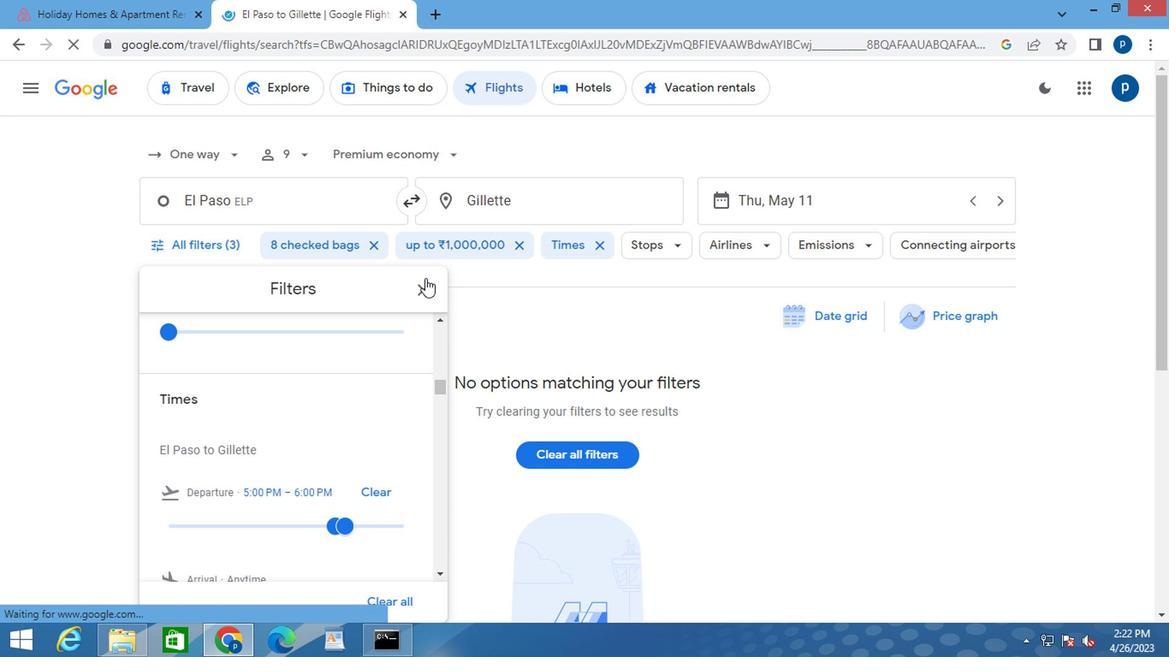 
Action: Mouse pressed left at (418, 288)
Screenshot: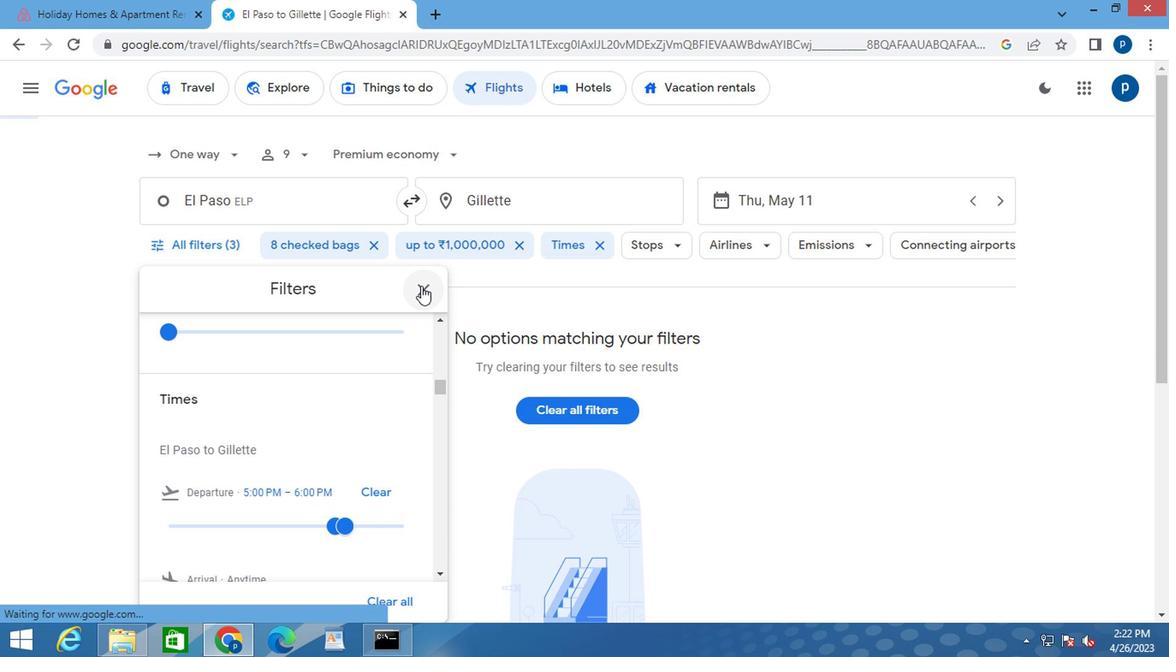 
Action: Mouse moved to (417, 288)
Screenshot: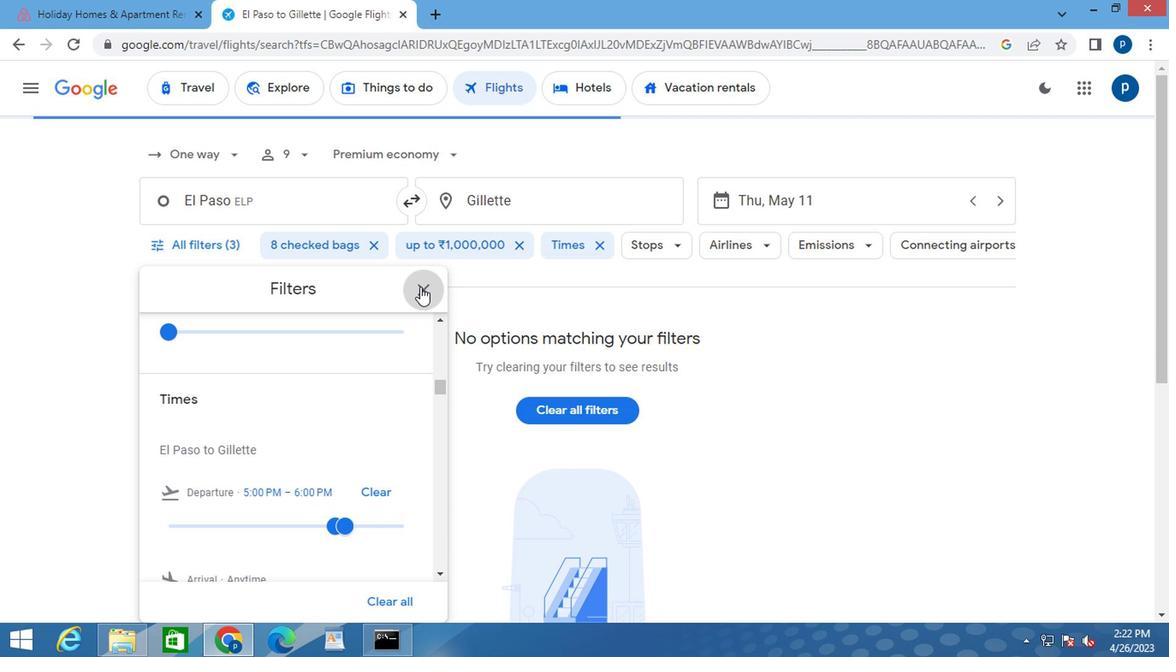 
